 Task: Look for space in Edmond, United States from 10th July, 2023 to 25th July, 2023 for 3 adults, 1 child in price range Rs.15000 to Rs.25000. Place can be shared room with 2 bedrooms having 3 beds and 2 bathrooms. Property type can be house, flat, guest house. Amenities needed are: wifi, TV, free parkinig on premises, gym, breakfast. Booking option can be shelf check-in. Required host language is English.
Action: Mouse moved to (482, 115)
Screenshot: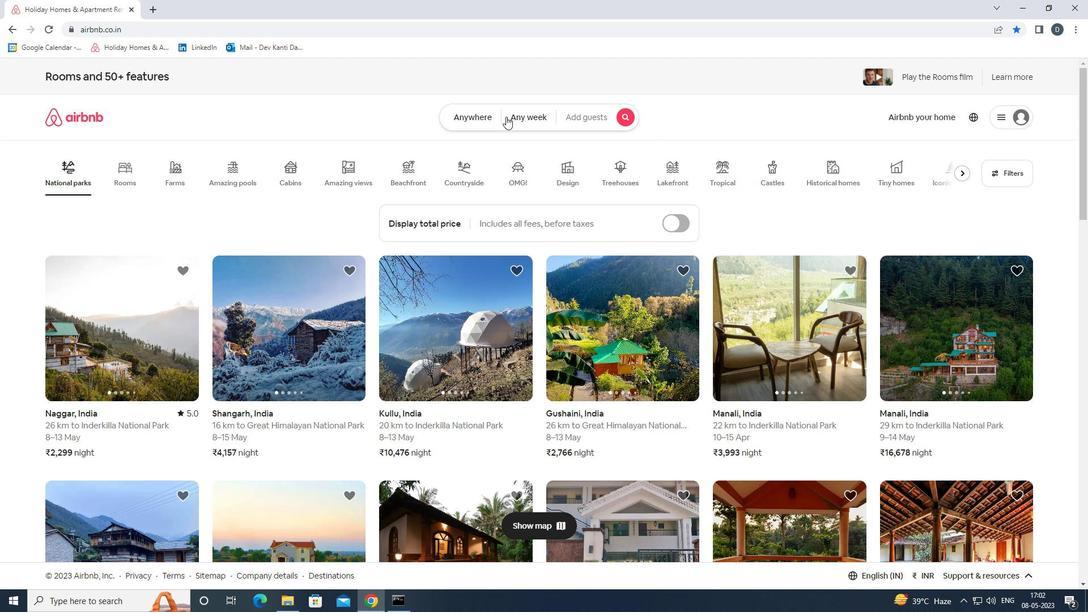 
Action: Mouse pressed left at (482, 115)
Screenshot: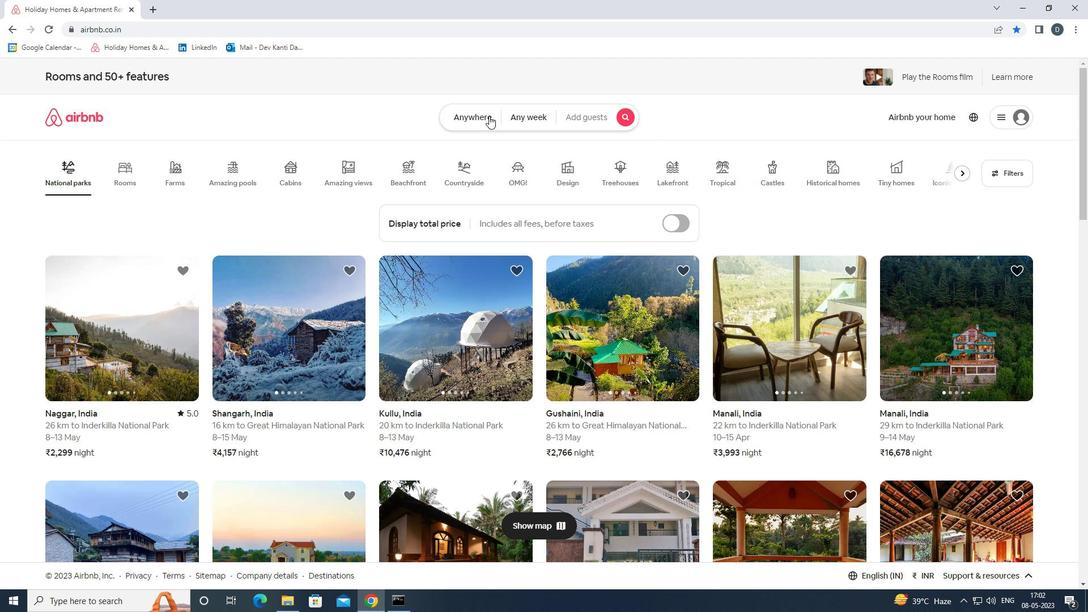 
Action: Mouse moved to (350, 167)
Screenshot: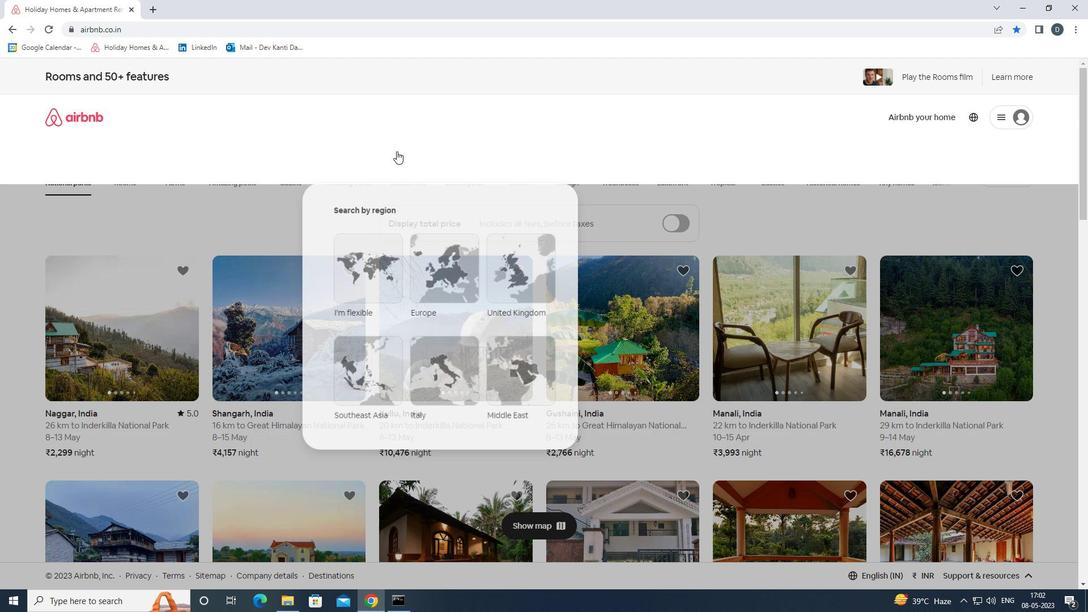 
Action: Mouse pressed left at (350, 167)
Screenshot: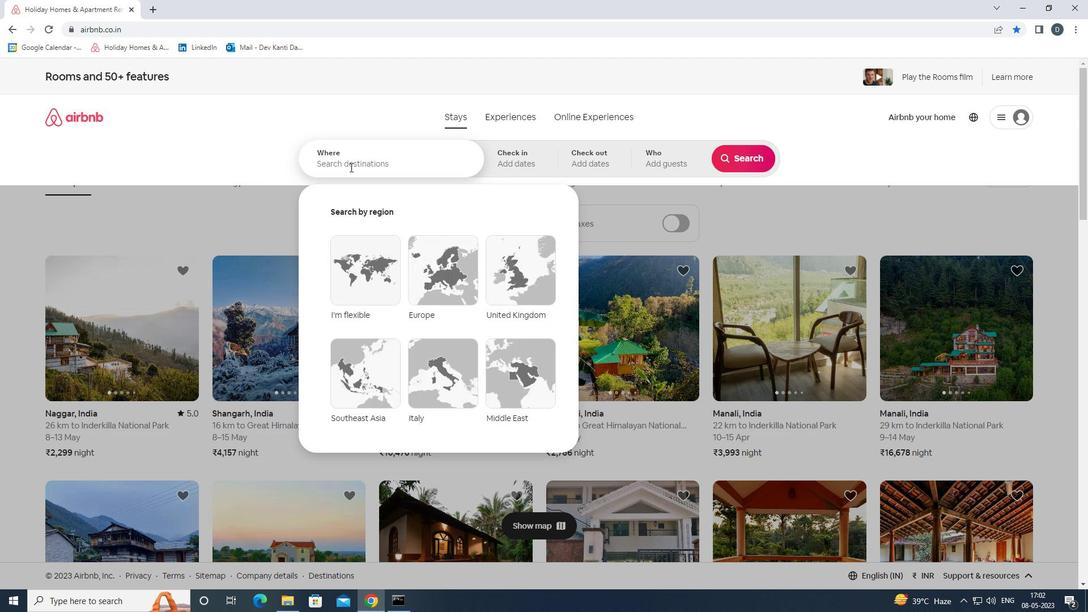 
Action: Key pressed <Key.shift>EDMOND,<Key.shift>UNITED<Key.space><Key.shift>STATES<Key.enter>
Screenshot: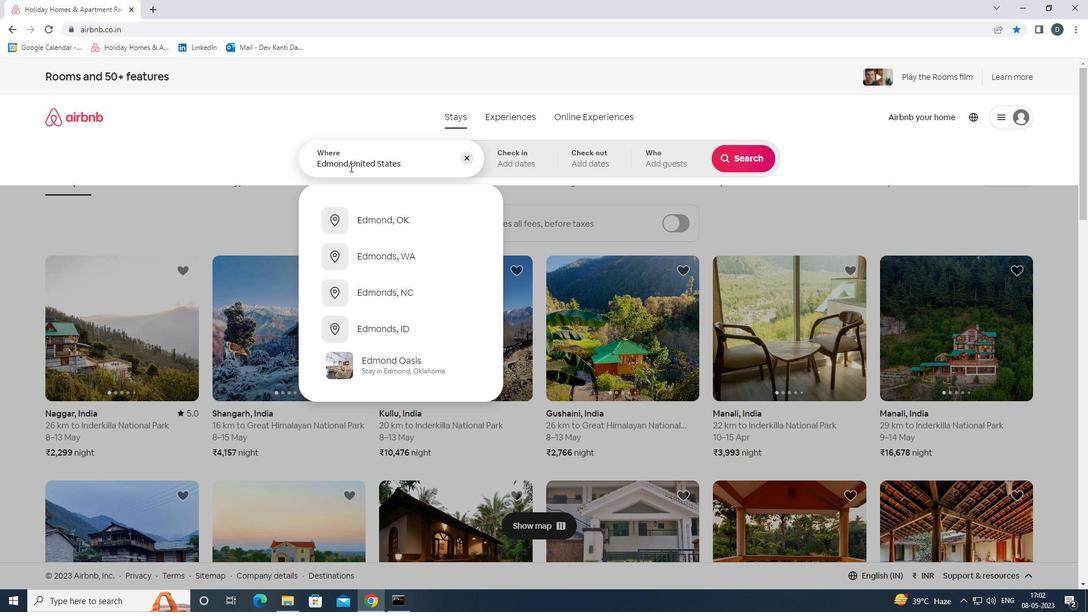 
Action: Mouse moved to (739, 251)
Screenshot: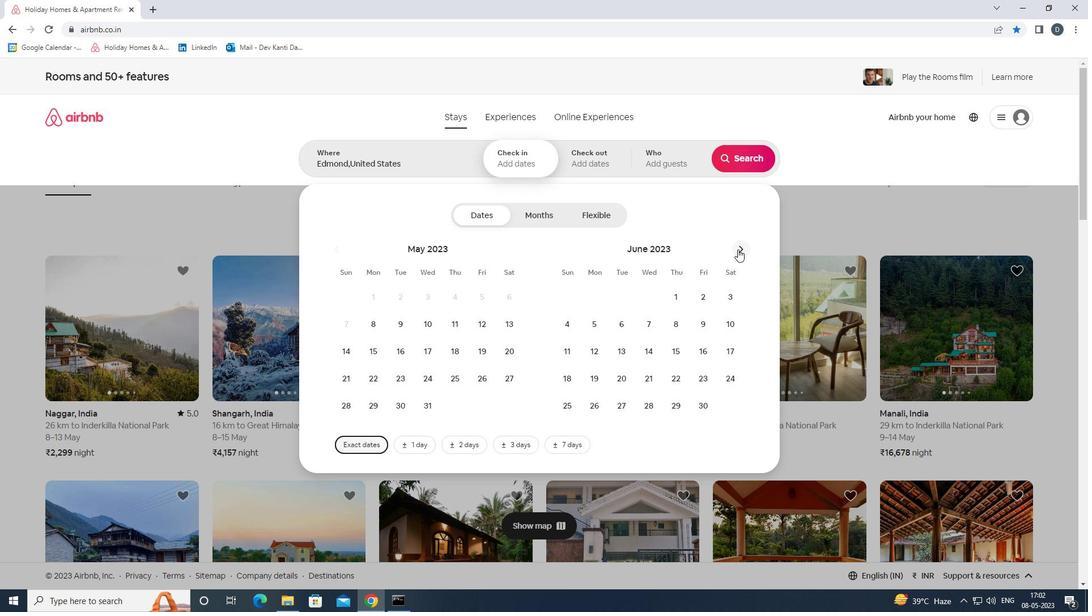 
Action: Mouse pressed left at (739, 251)
Screenshot: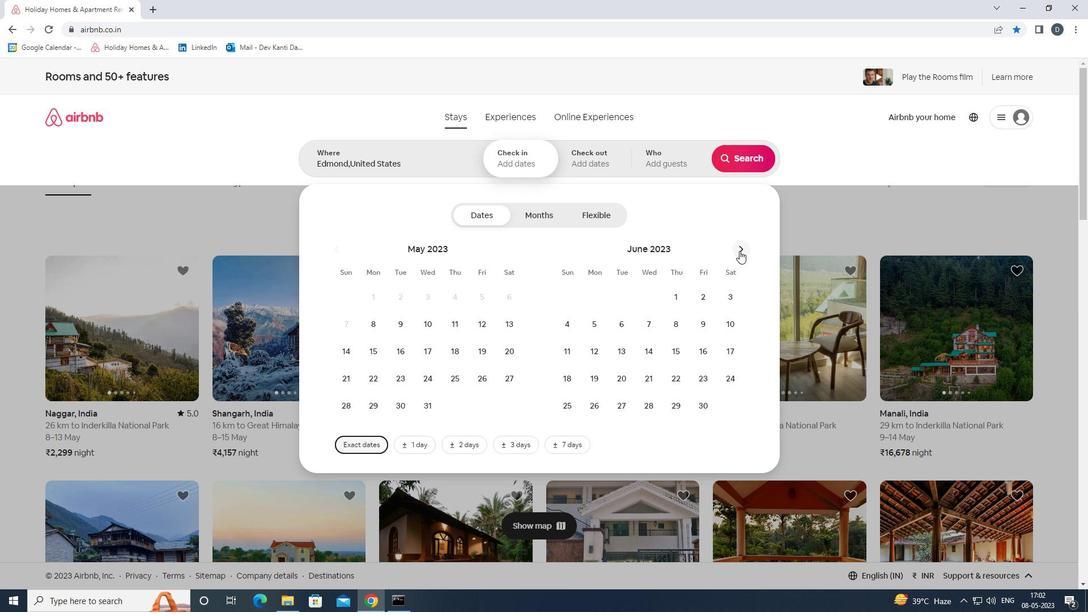 
Action: Mouse moved to (600, 357)
Screenshot: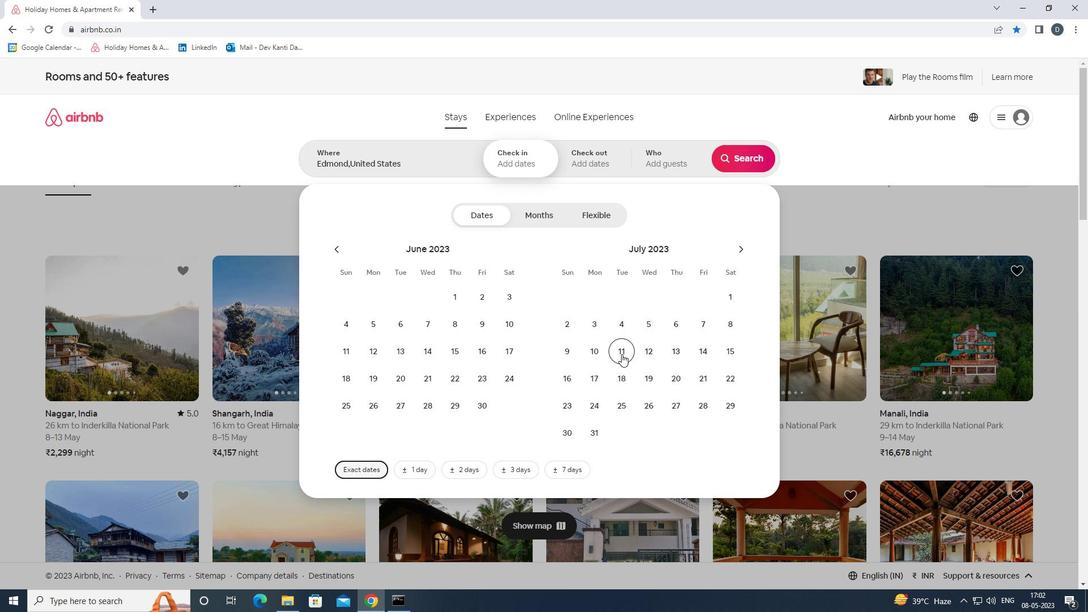
Action: Mouse pressed left at (600, 357)
Screenshot: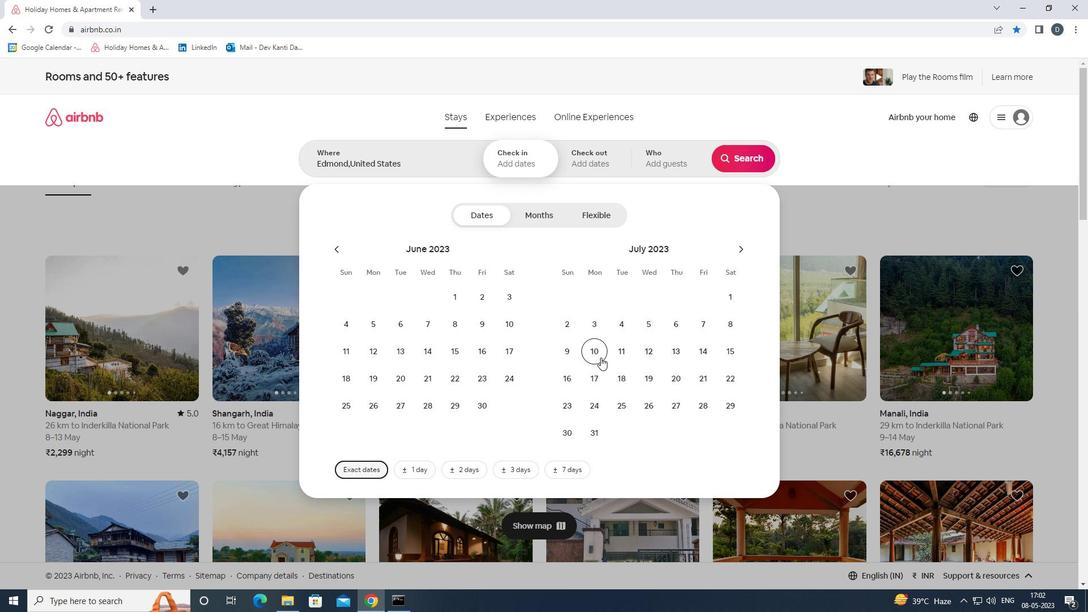 
Action: Mouse moved to (616, 407)
Screenshot: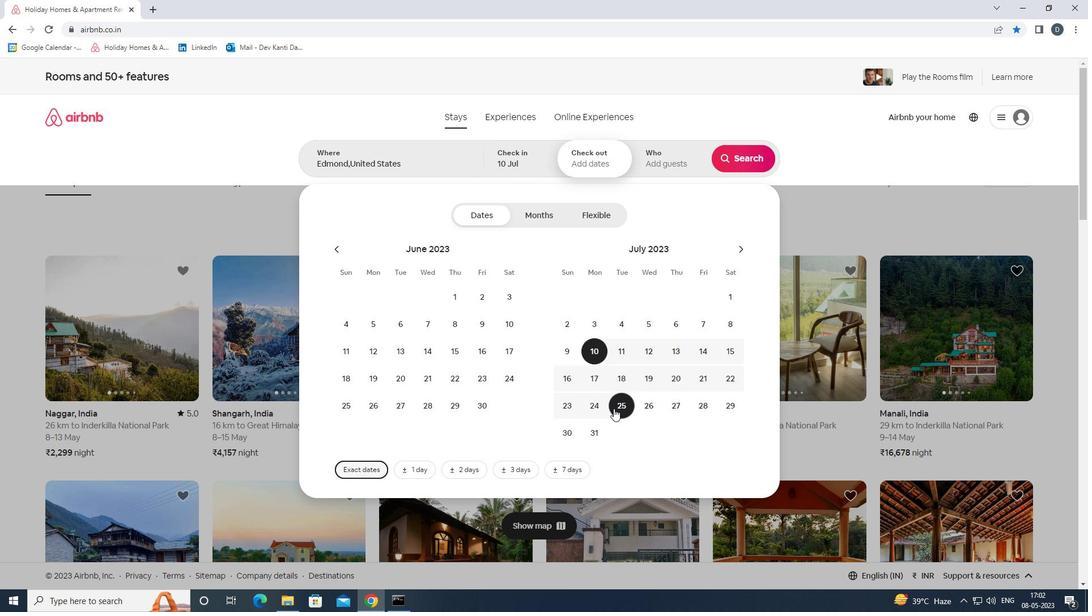 
Action: Mouse pressed left at (616, 407)
Screenshot: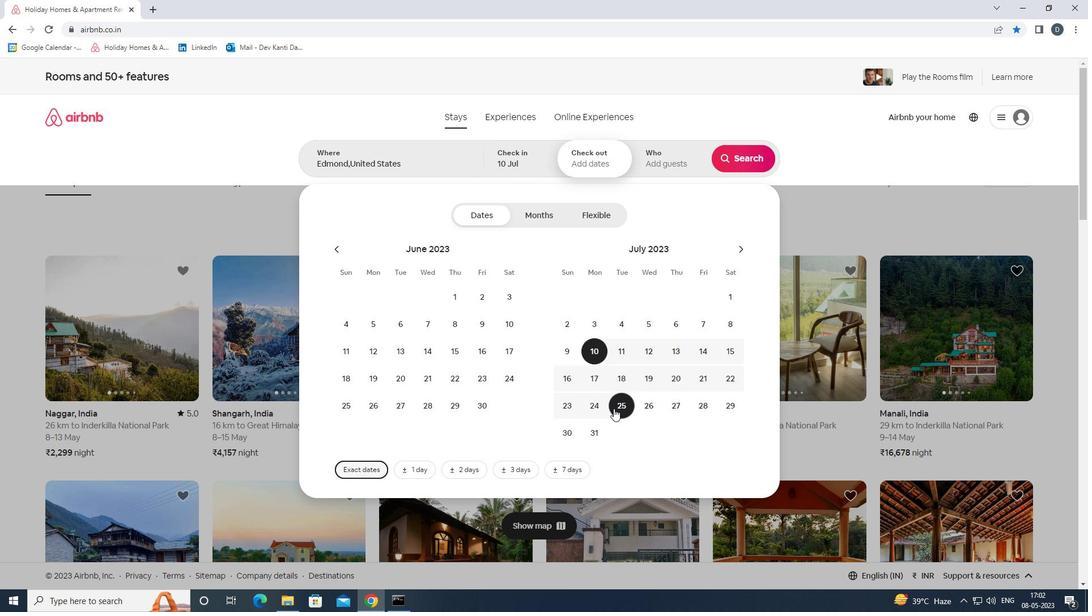 
Action: Mouse moved to (662, 170)
Screenshot: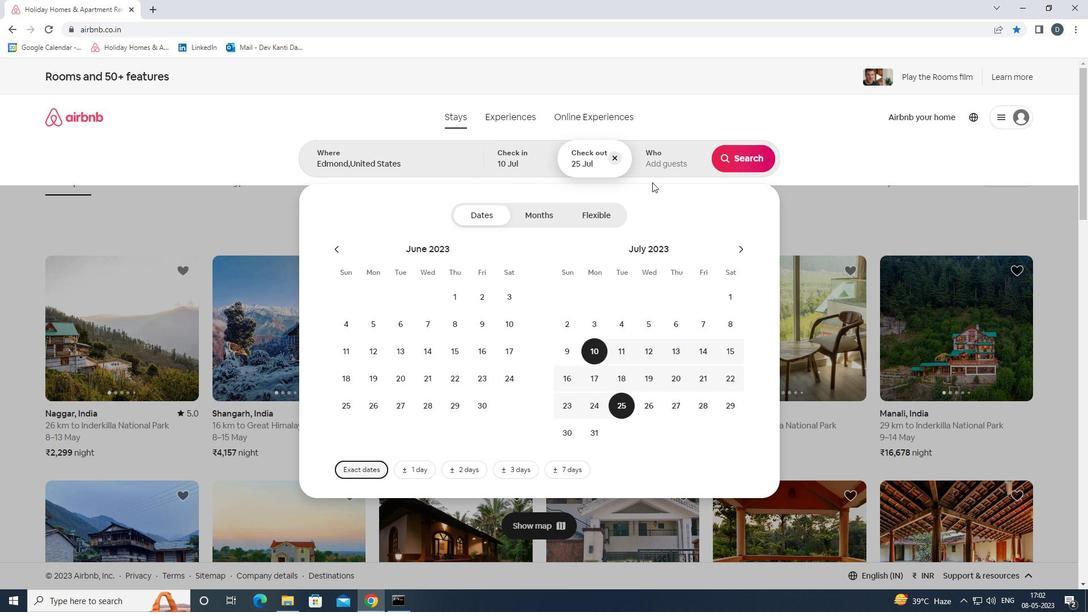 
Action: Mouse pressed left at (662, 170)
Screenshot: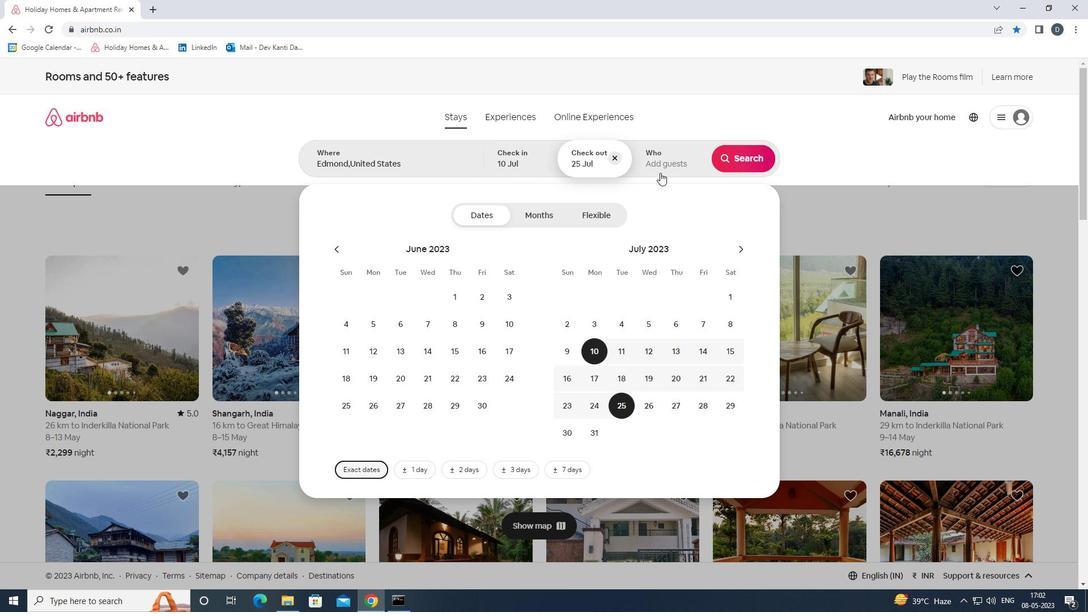 
Action: Mouse moved to (748, 217)
Screenshot: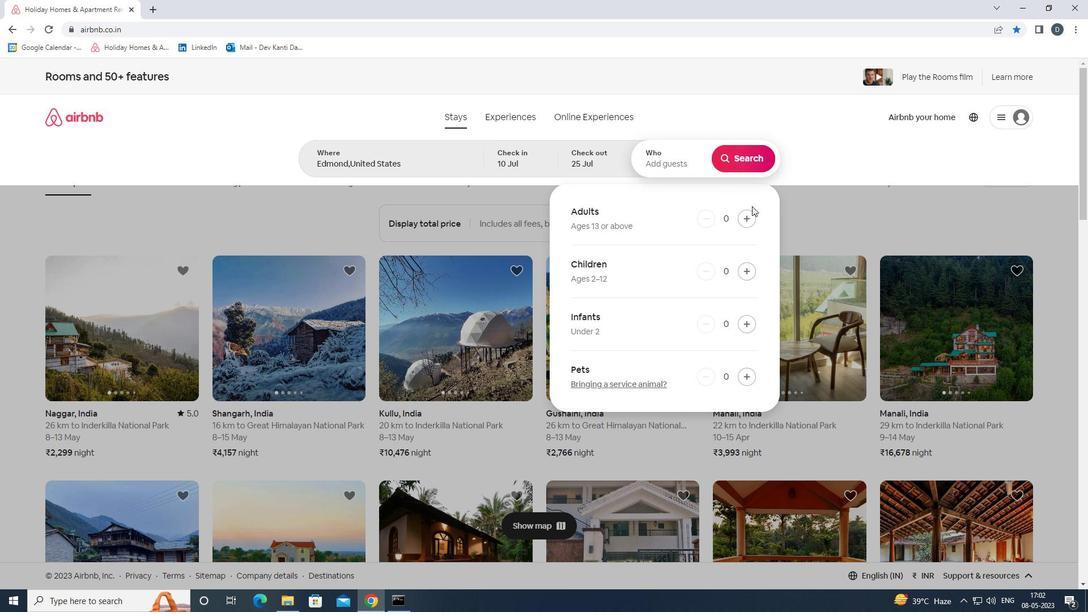 
Action: Mouse pressed left at (748, 217)
Screenshot: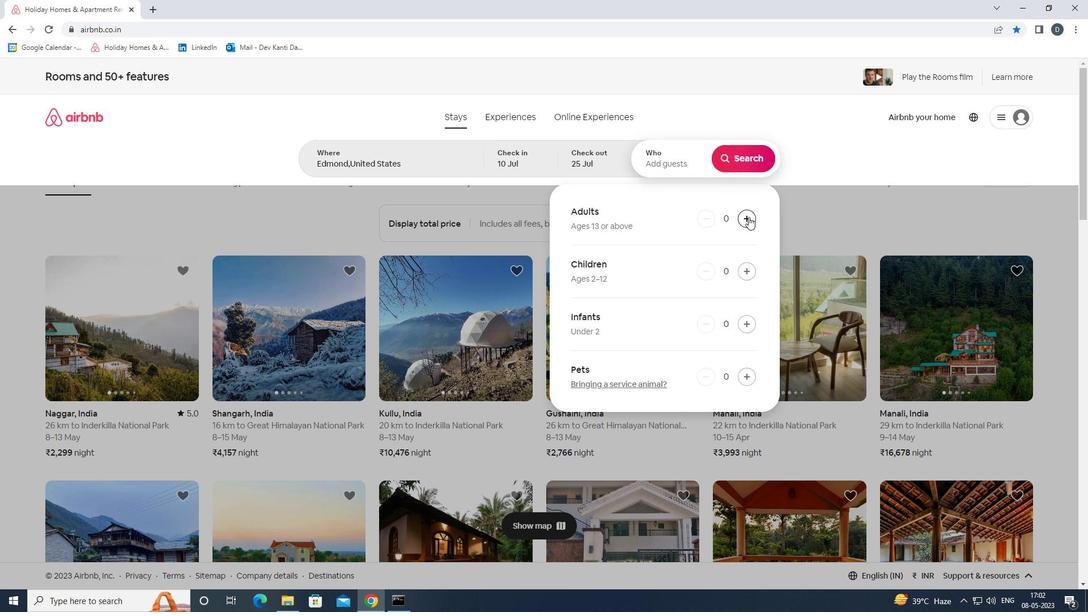 
Action: Mouse pressed left at (748, 217)
Screenshot: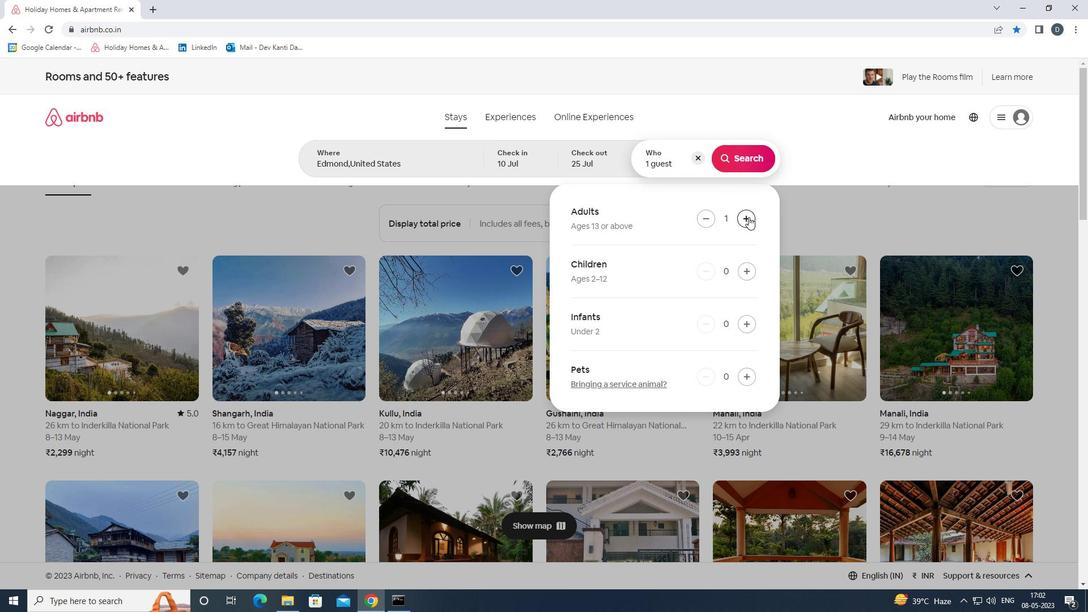 
Action: Mouse pressed left at (748, 217)
Screenshot: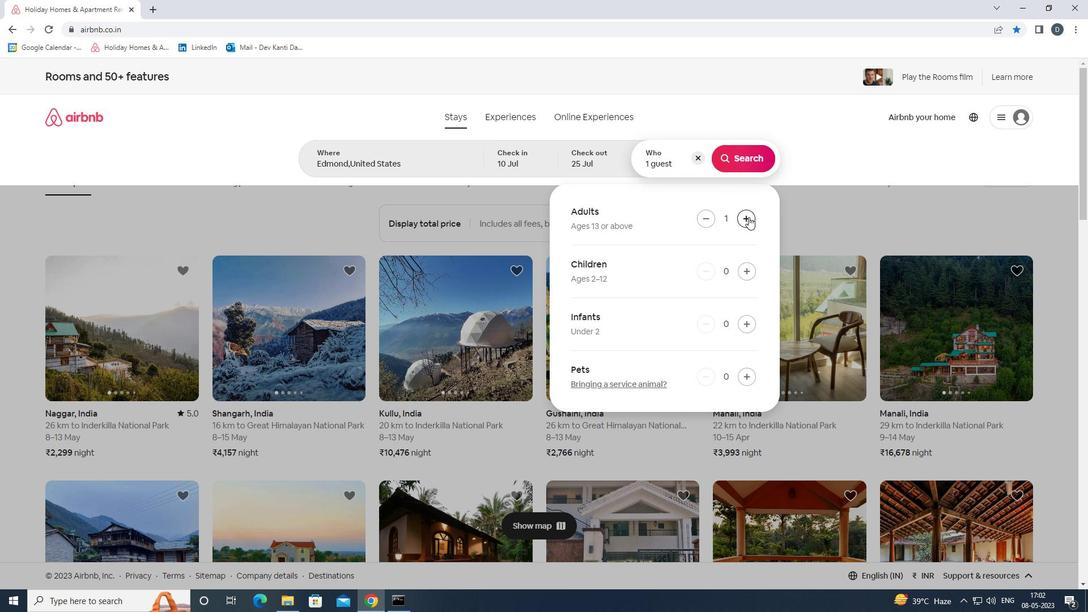 
Action: Mouse moved to (748, 255)
Screenshot: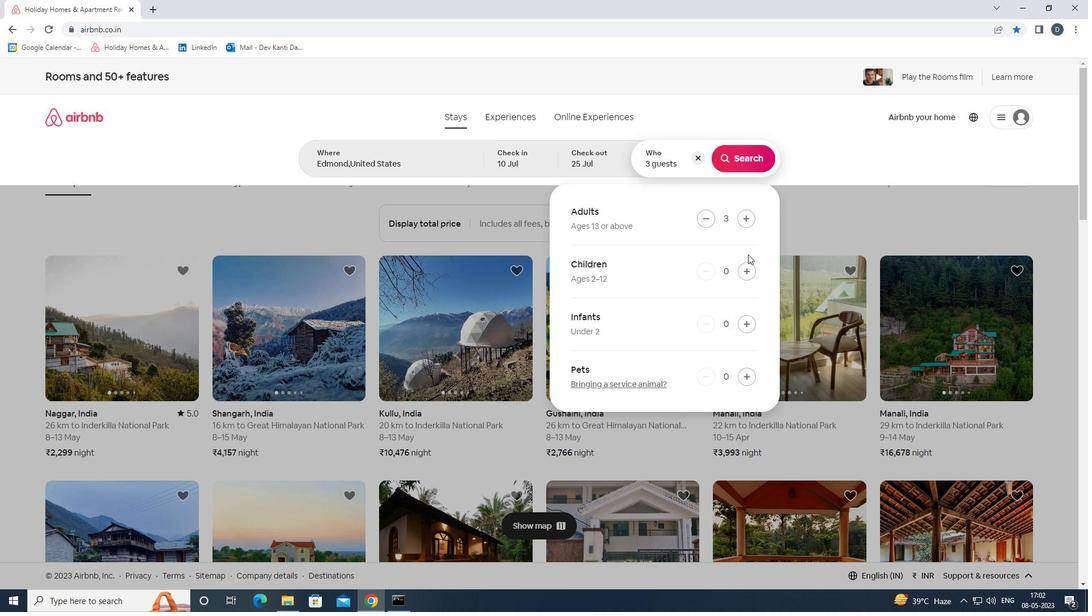 
Action: Mouse pressed left at (748, 255)
Screenshot: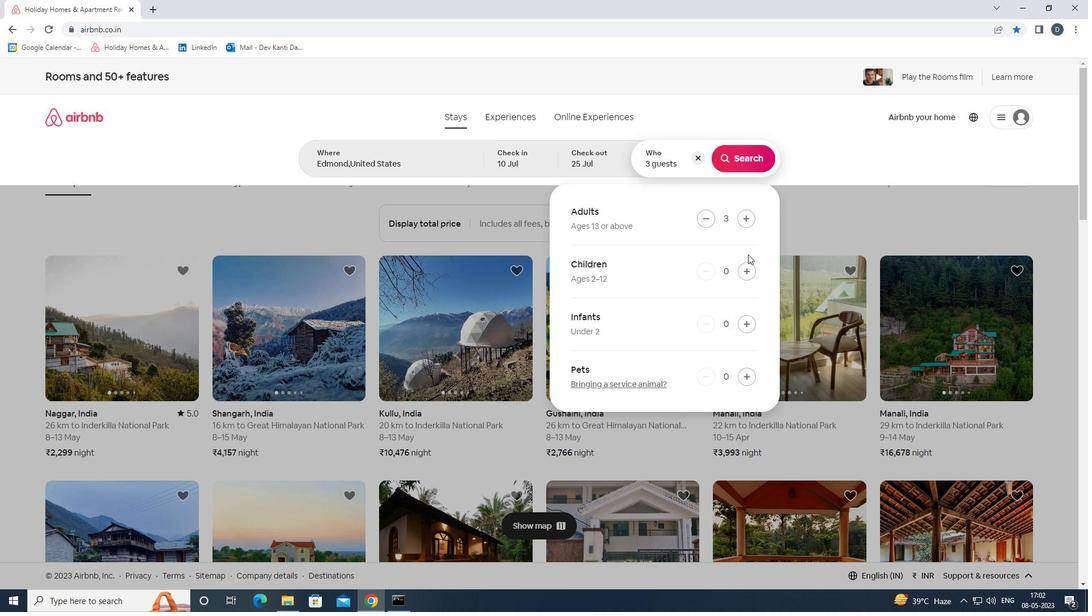 
Action: Mouse moved to (750, 273)
Screenshot: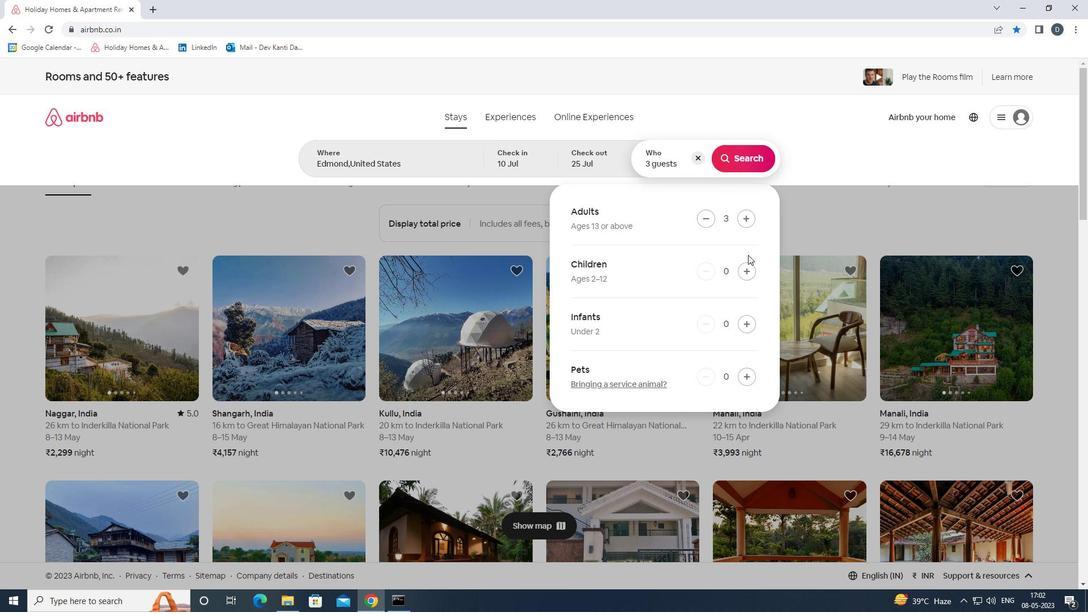 
Action: Mouse pressed left at (750, 273)
Screenshot: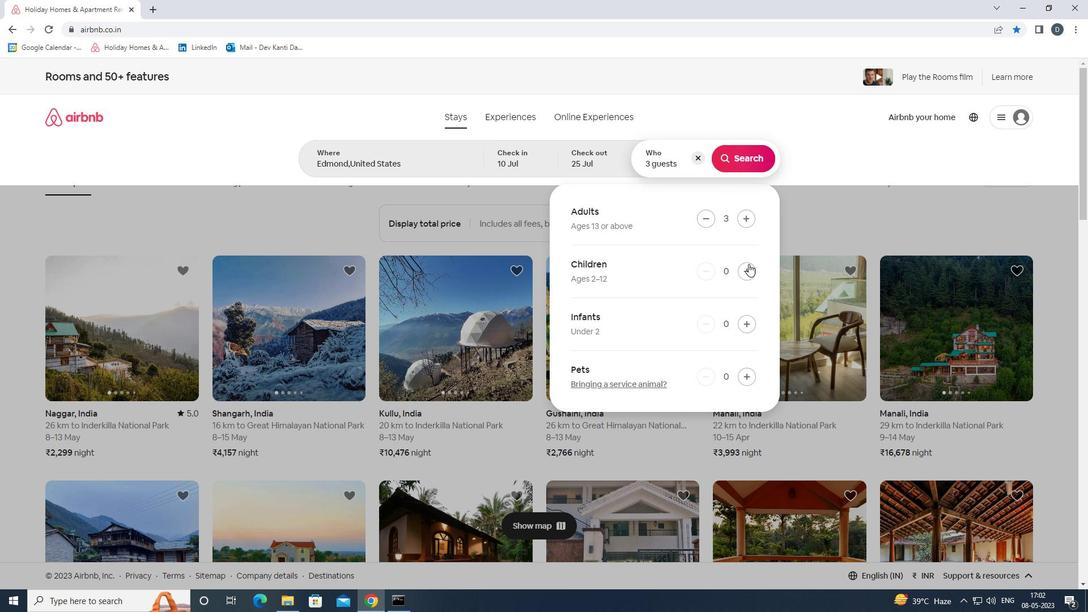
Action: Mouse moved to (752, 156)
Screenshot: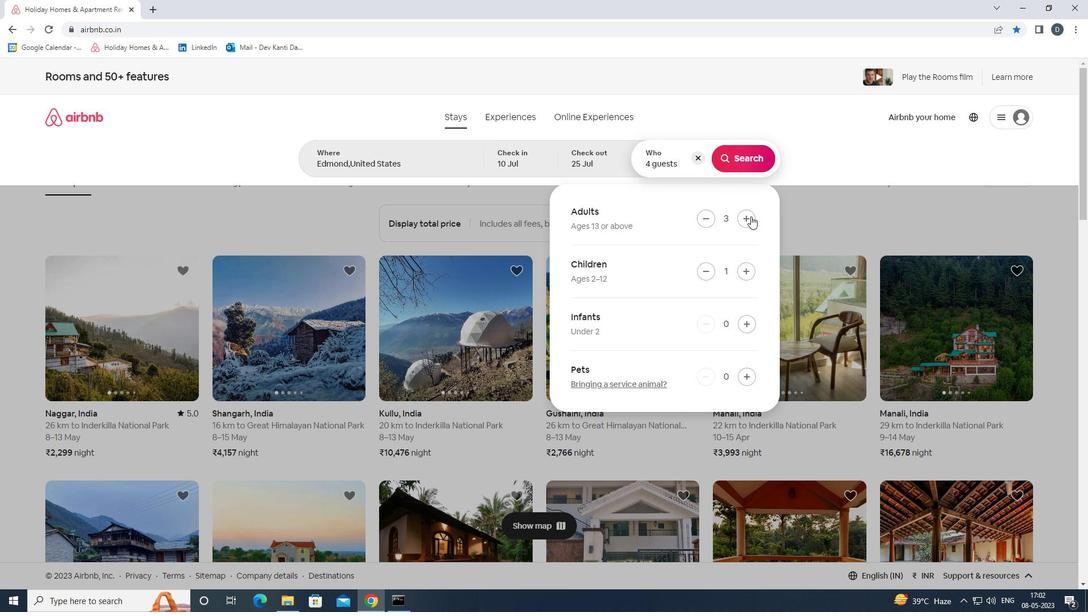 
Action: Mouse pressed left at (752, 156)
Screenshot: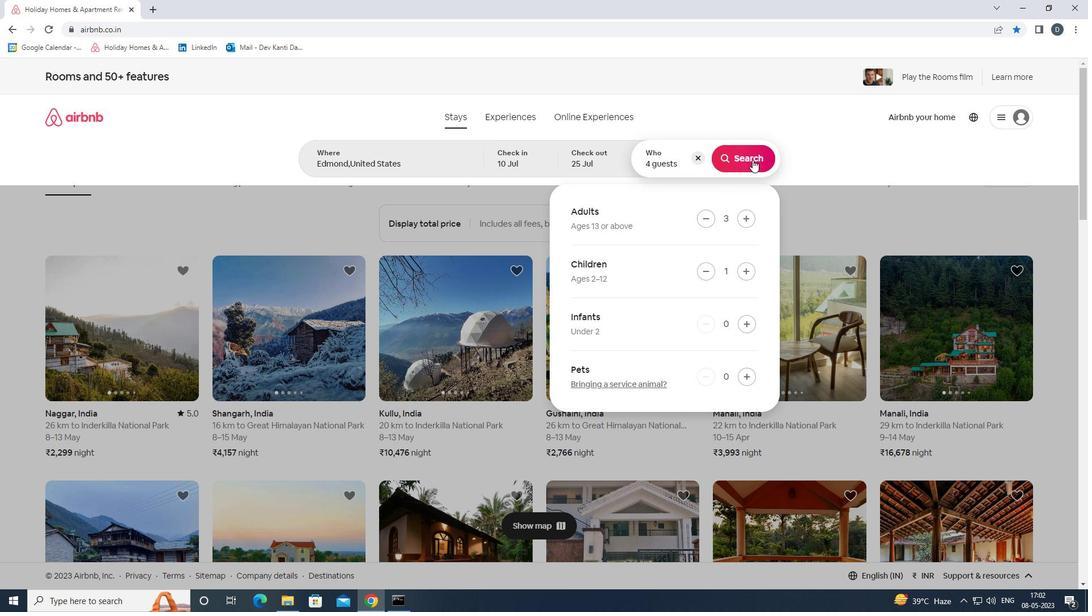 
Action: Mouse moved to (1044, 131)
Screenshot: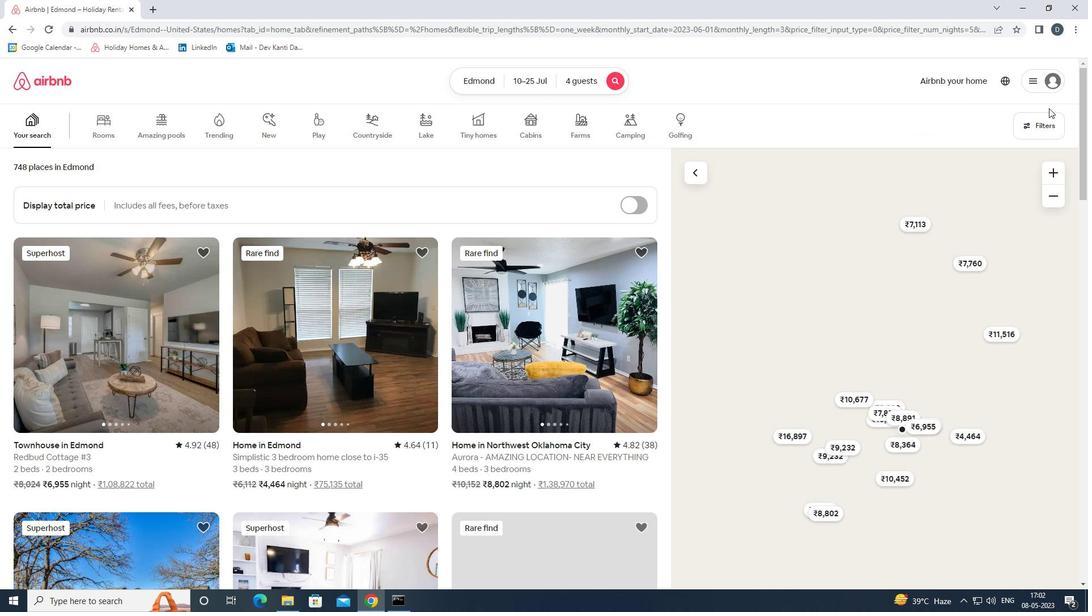 
Action: Mouse pressed left at (1044, 131)
Screenshot: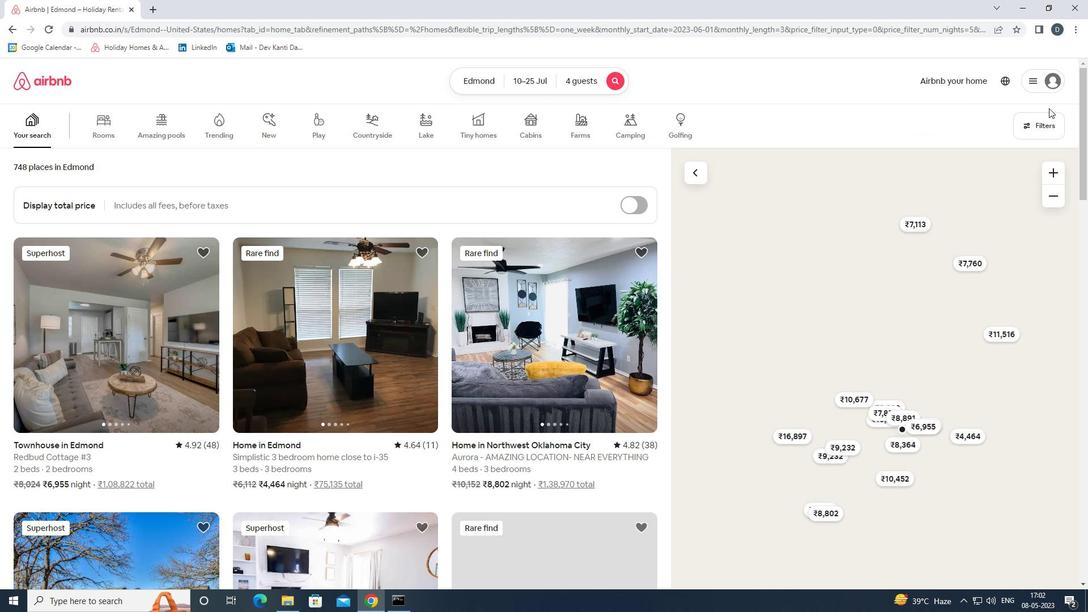 
Action: Mouse moved to (433, 400)
Screenshot: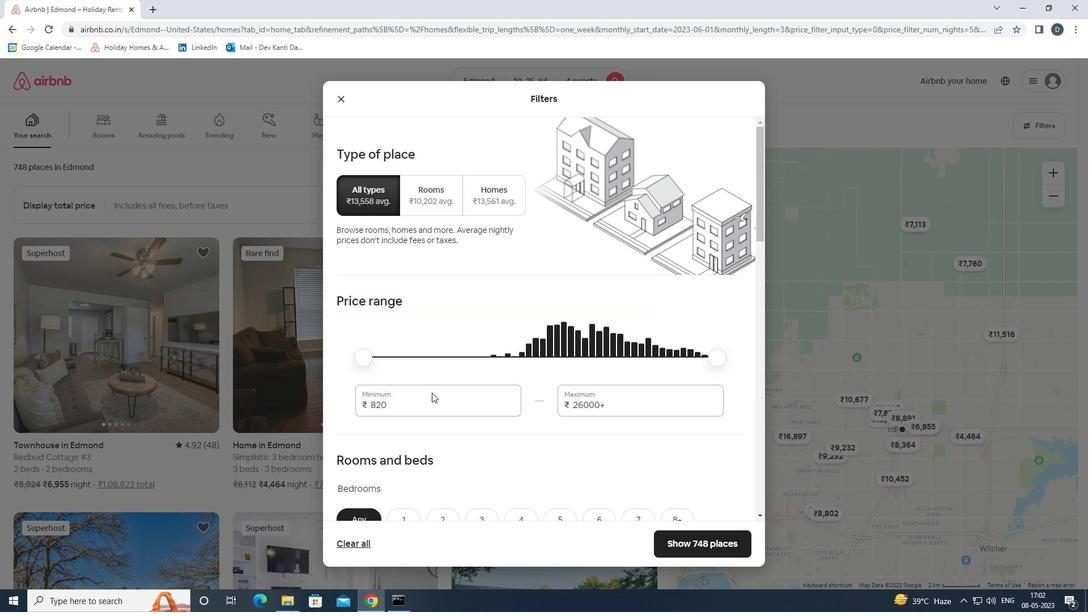 
Action: Mouse pressed left at (433, 400)
Screenshot: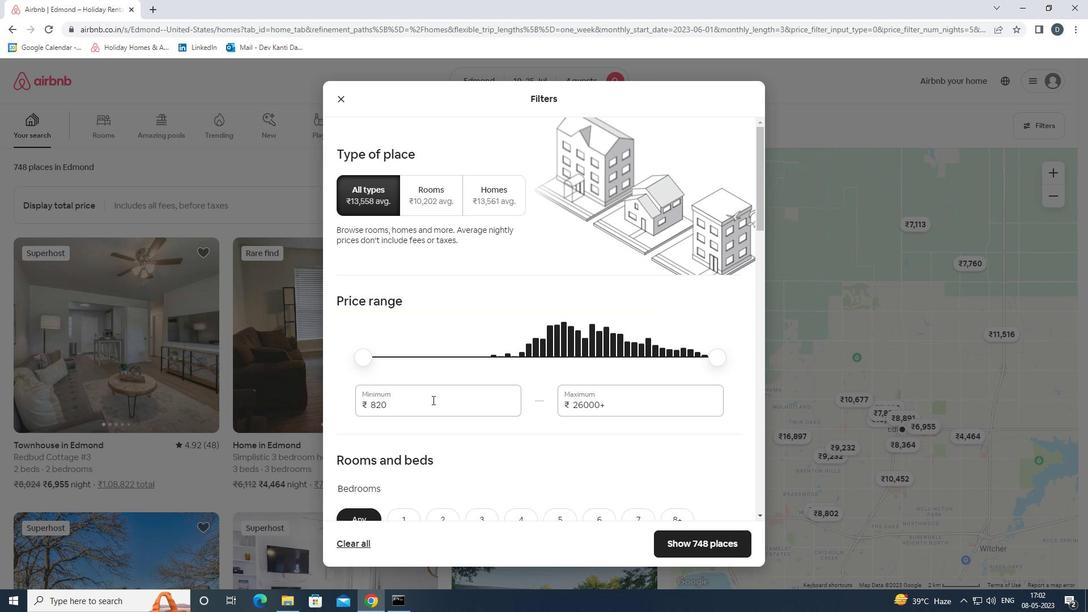 
Action: Mouse moved to (433, 400)
Screenshot: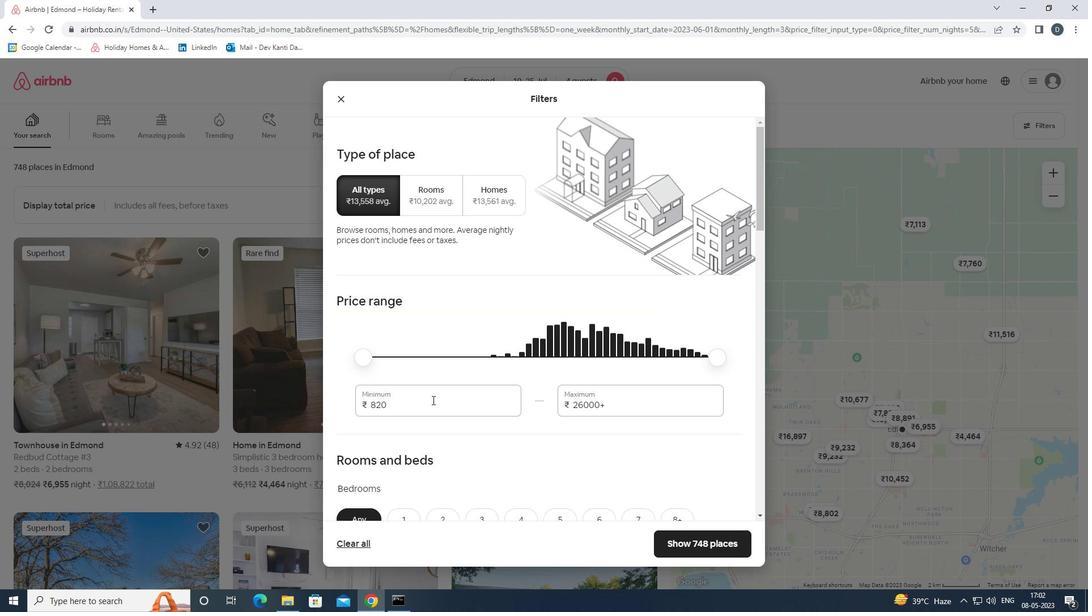 
Action: Mouse pressed left at (433, 400)
Screenshot: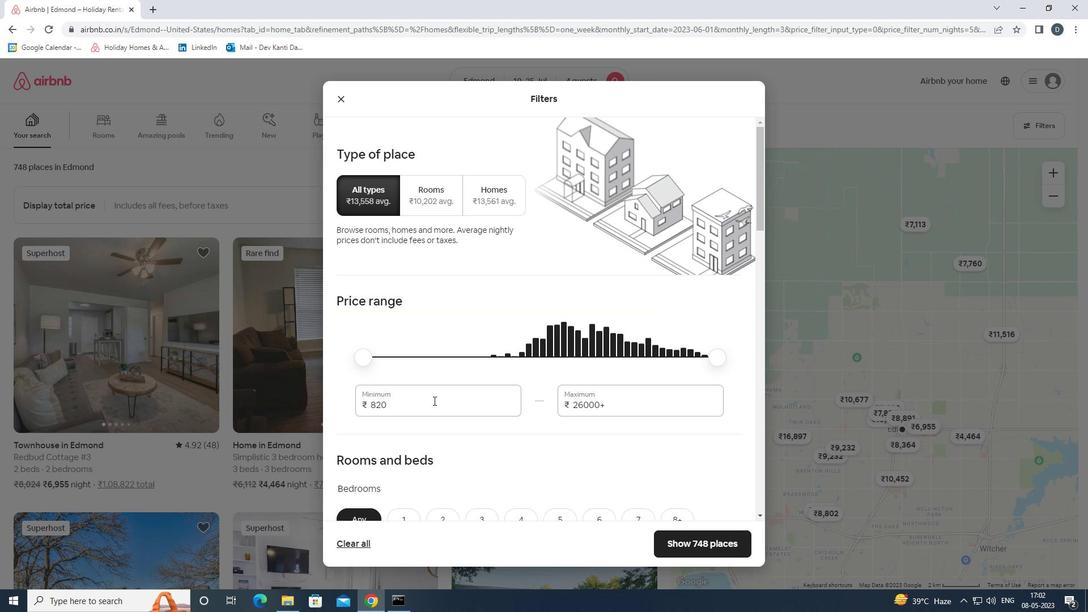 
Action: Mouse moved to (438, 405)
Screenshot: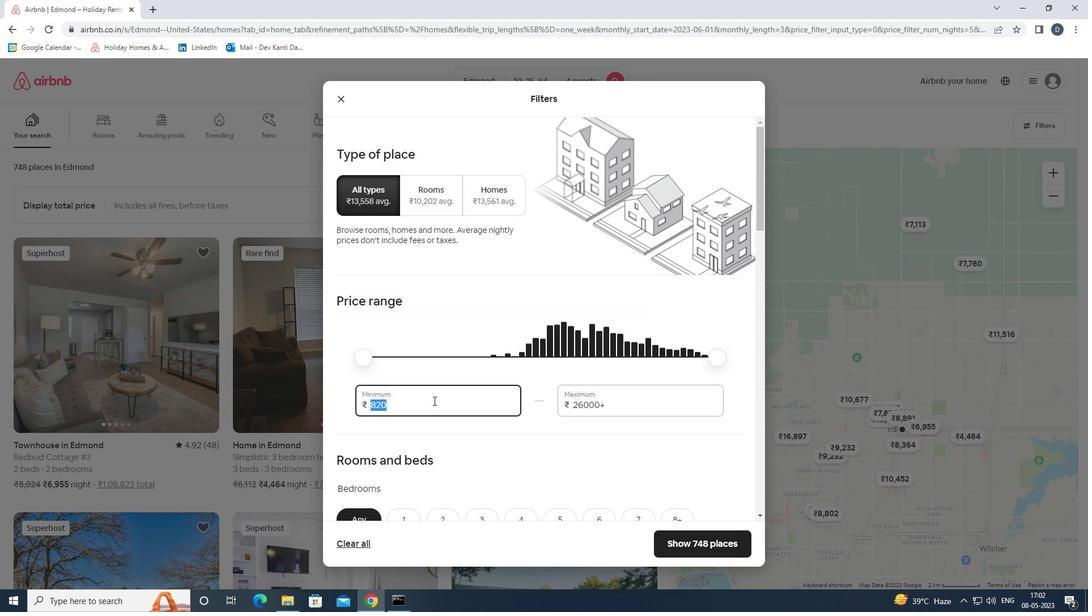 
Action: Key pressed 15000<Key.tab>25000
Screenshot: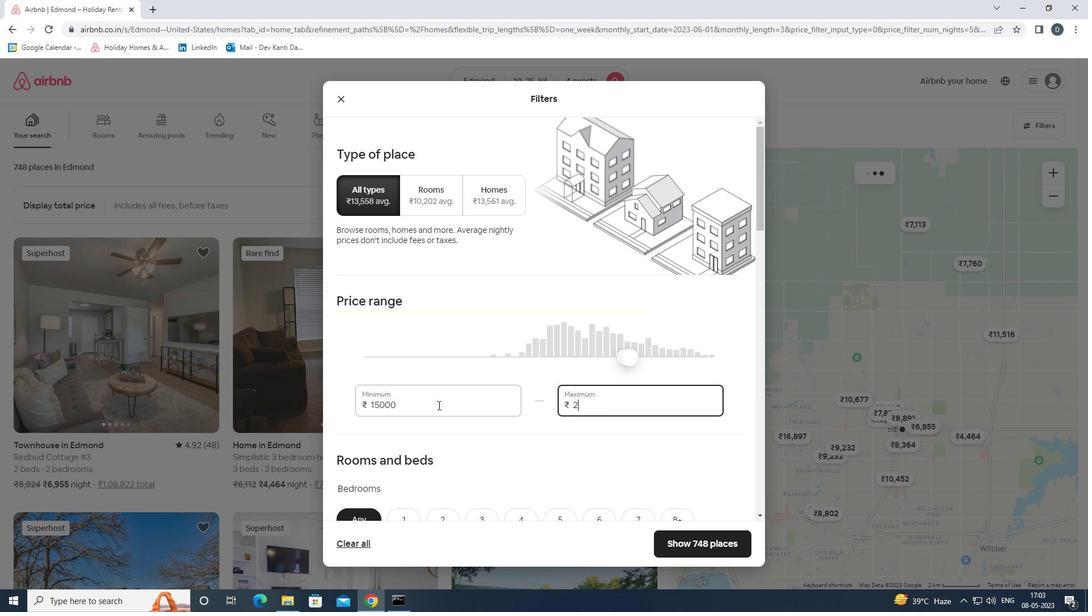 
Action: Mouse scrolled (438, 404) with delta (0, 0)
Screenshot: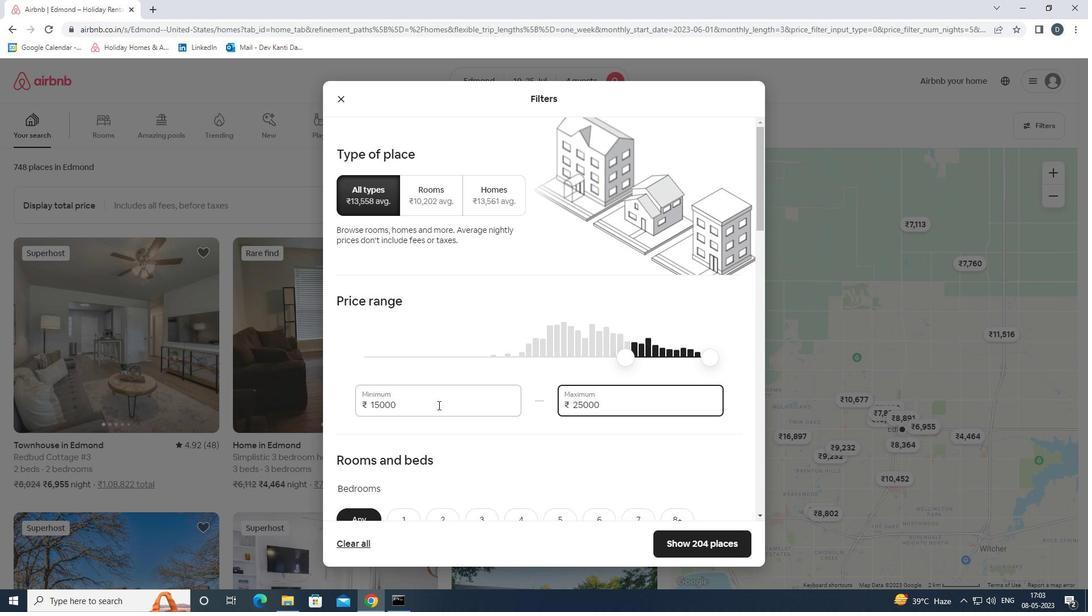 
Action: Mouse scrolled (438, 404) with delta (0, 0)
Screenshot: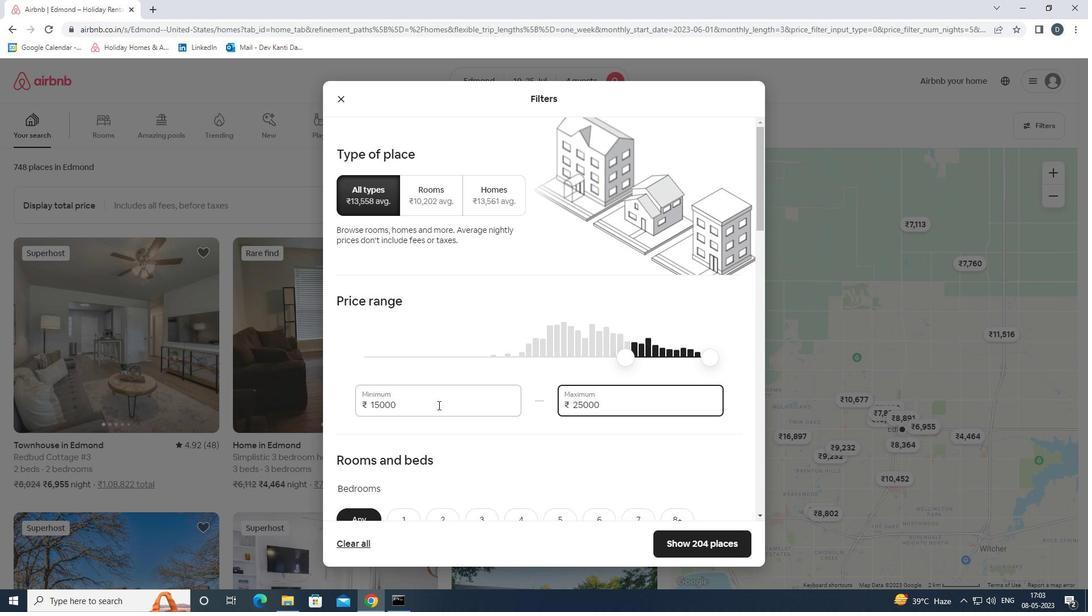 
Action: Mouse moved to (454, 399)
Screenshot: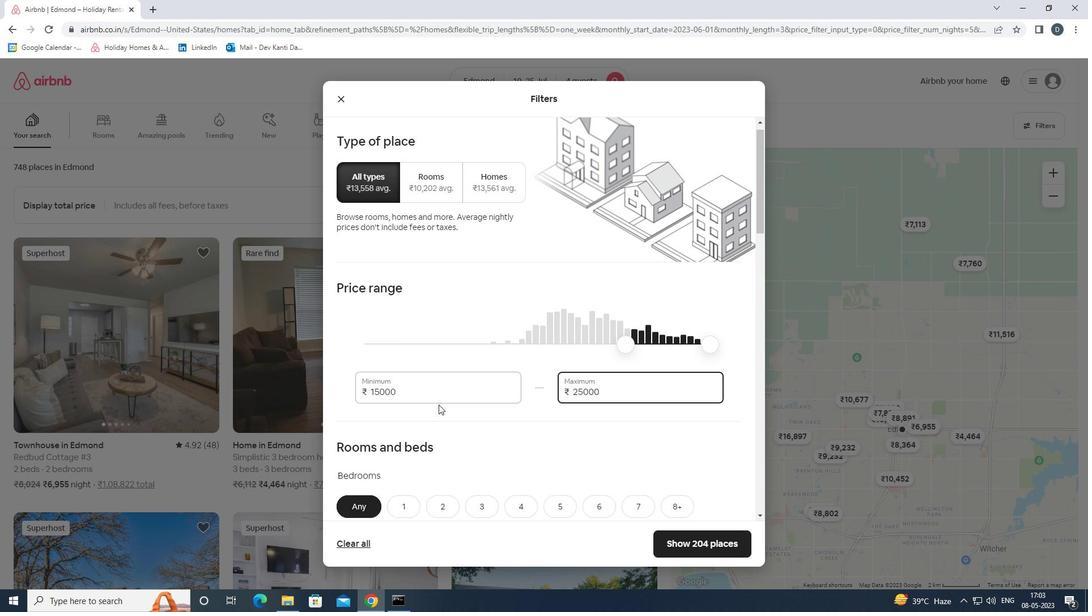 
Action: Mouse scrolled (454, 398) with delta (0, 0)
Screenshot: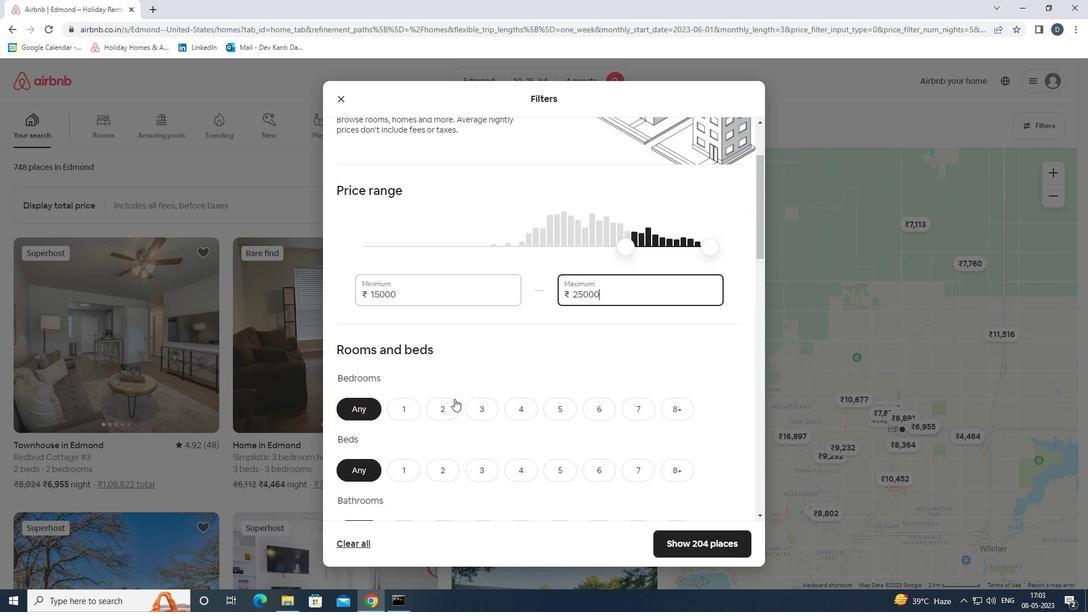 
Action: Mouse moved to (445, 350)
Screenshot: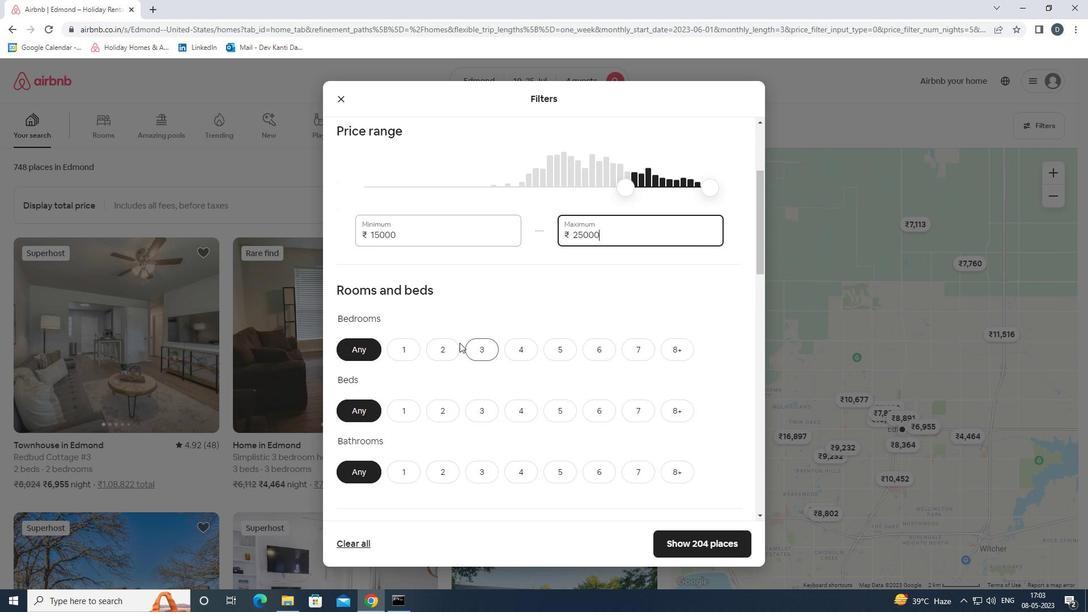 
Action: Mouse pressed left at (445, 350)
Screenshot: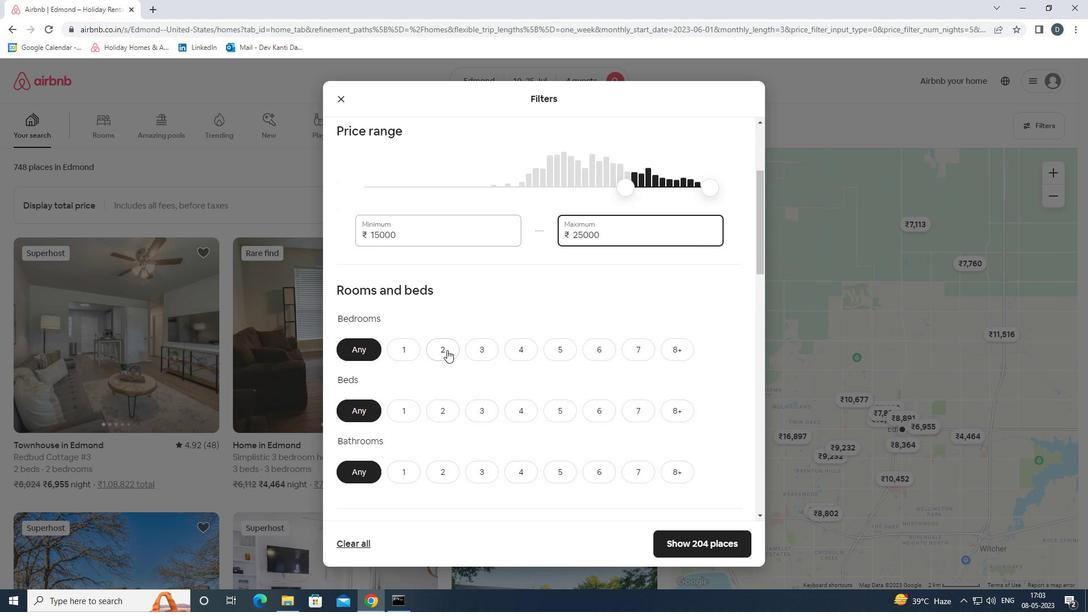 
Action: Mouse moved to (483, 402)
Screenshot: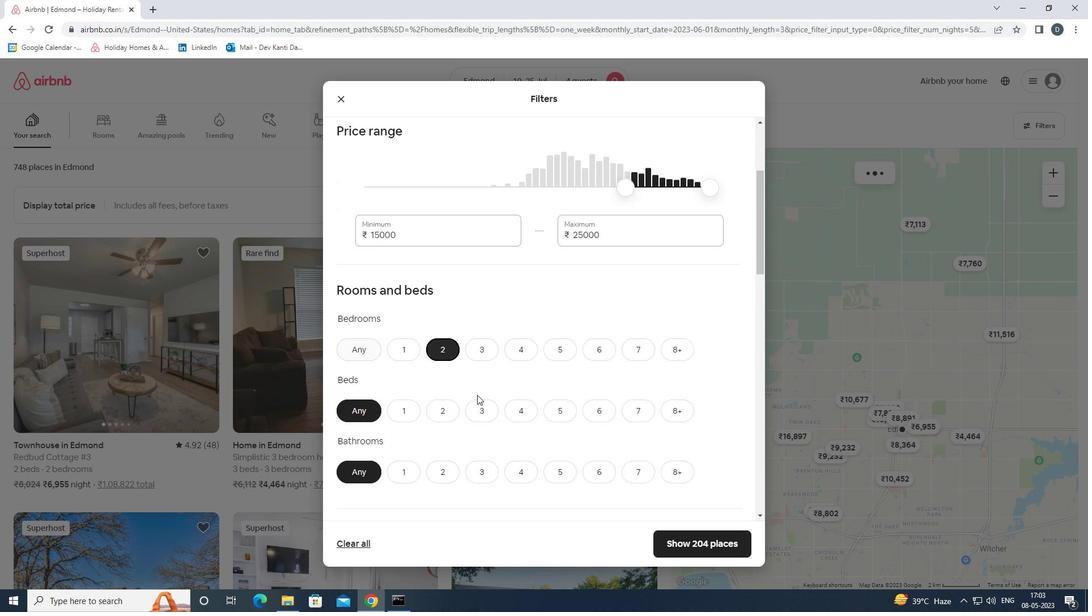 
Action: Mouse pressed left at (483, 402)
Screenshot: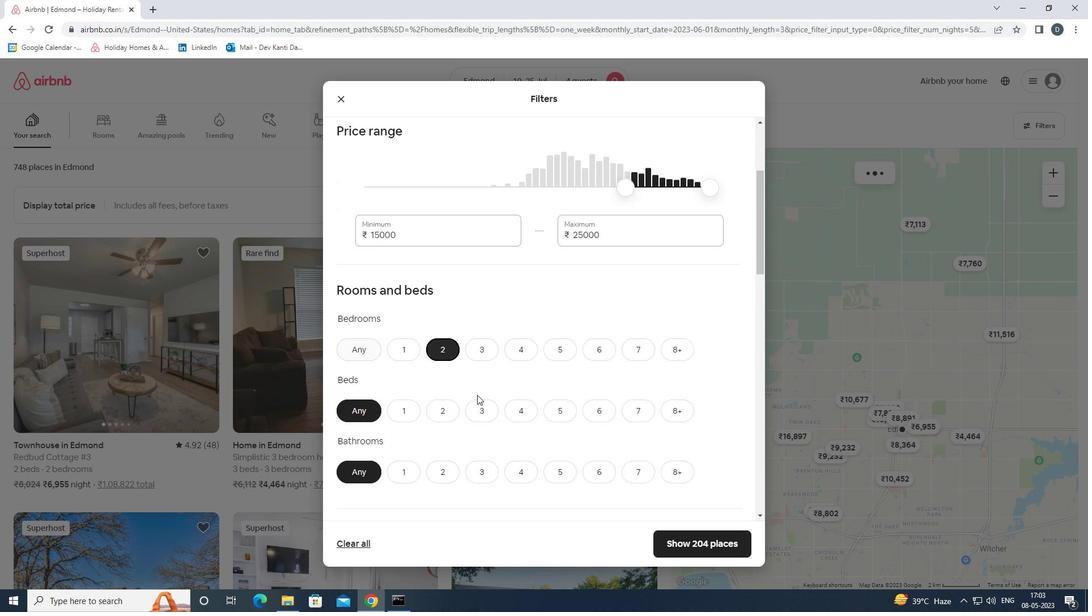 
Action: Mouse moved to (446, 466)
Screenshot: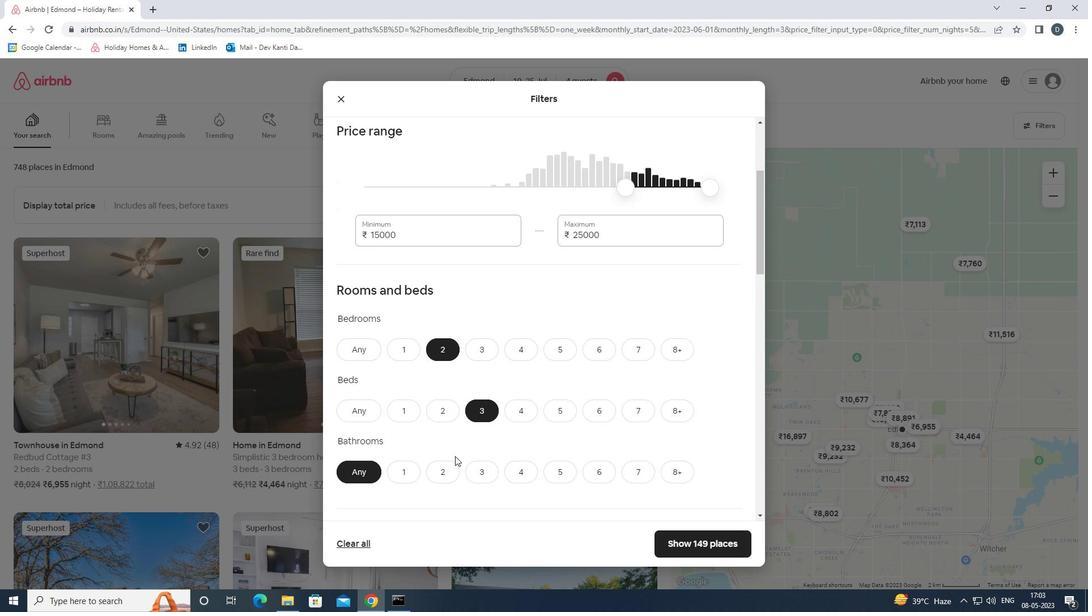 
Action: Mouse pressed left at (446, 466)
Screenshot: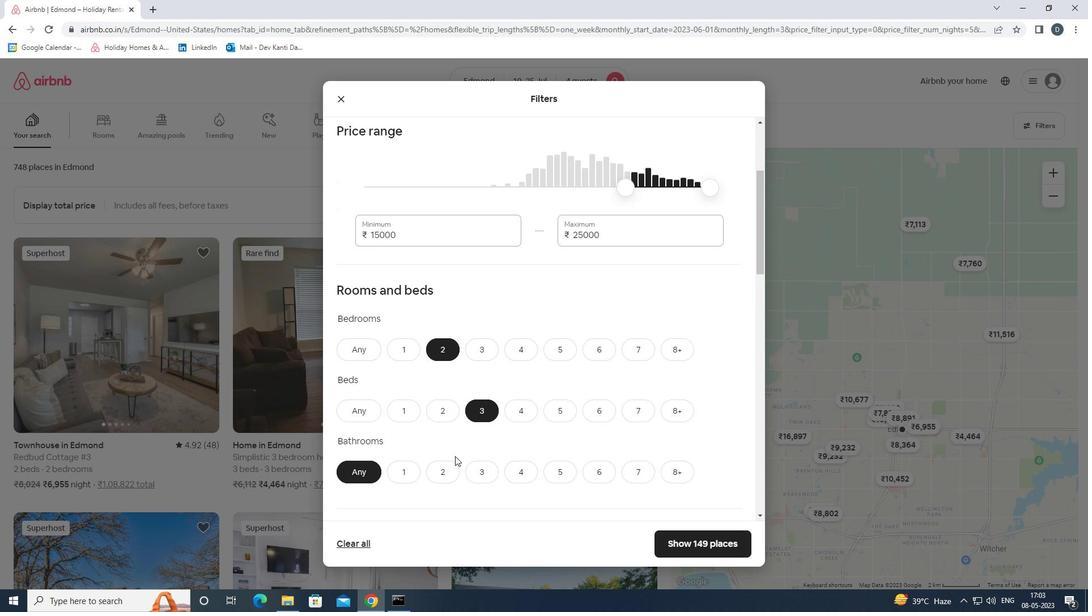 
Action: Mouse moved to (527, 418)
Screenshot: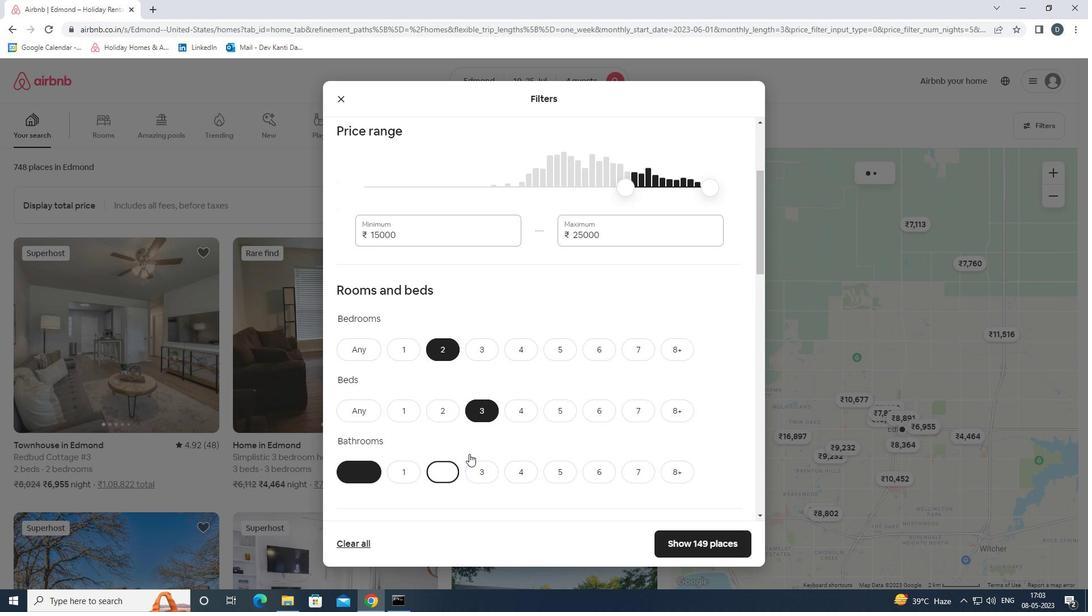
Action: Mouse scrolled (527, 417) with delta (0, 0)
Screenshot: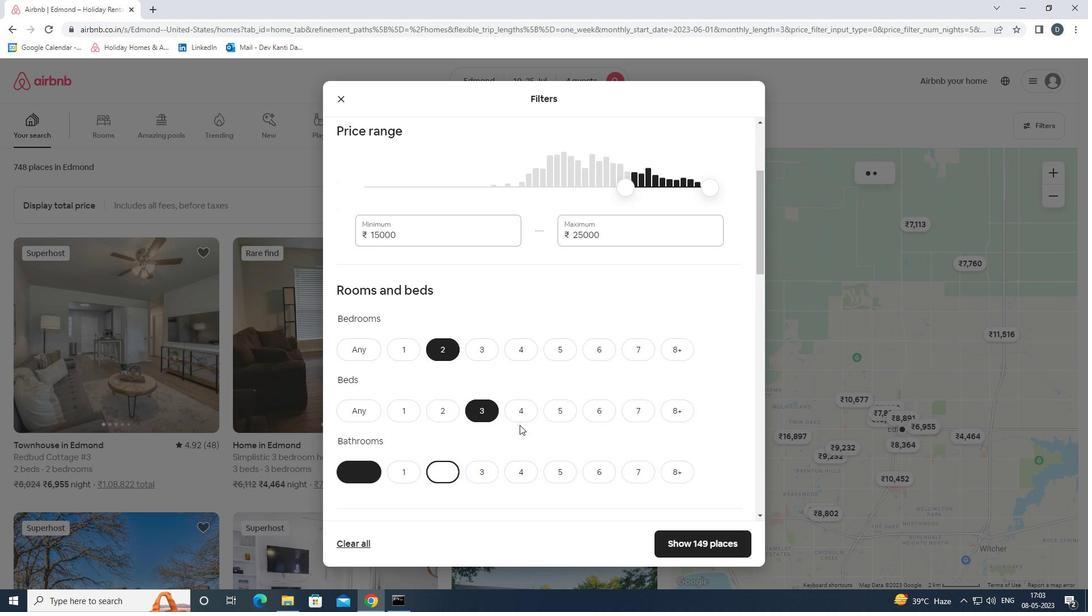 
Action: Mouse scrolled (527, 417) with delta (0, 0)
Screenshot: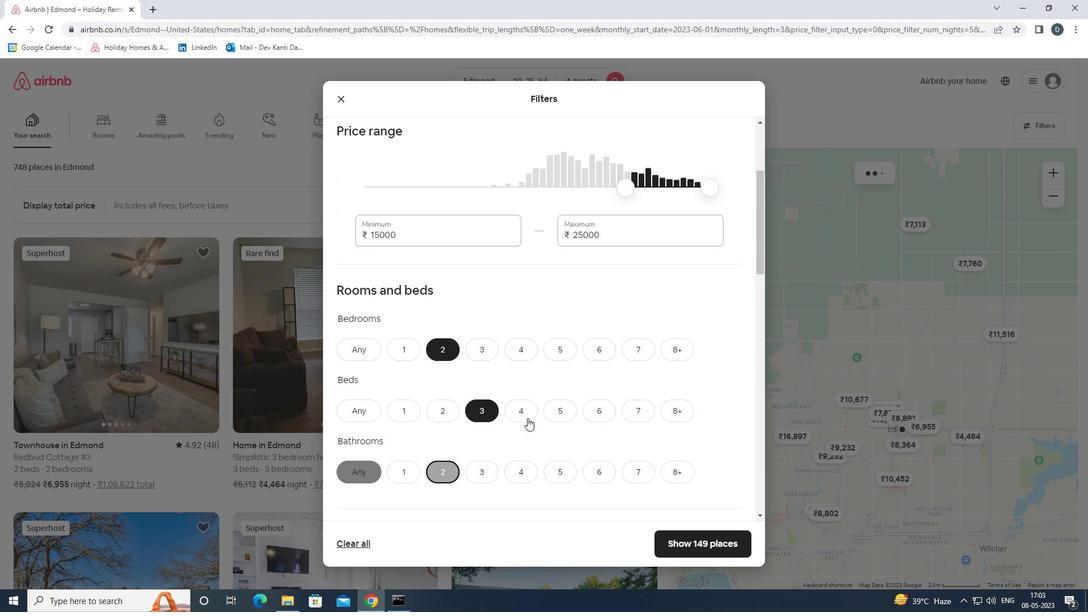 
Action: Mouse scrolled (527, 417) with delta (0, 0)
Screenshot: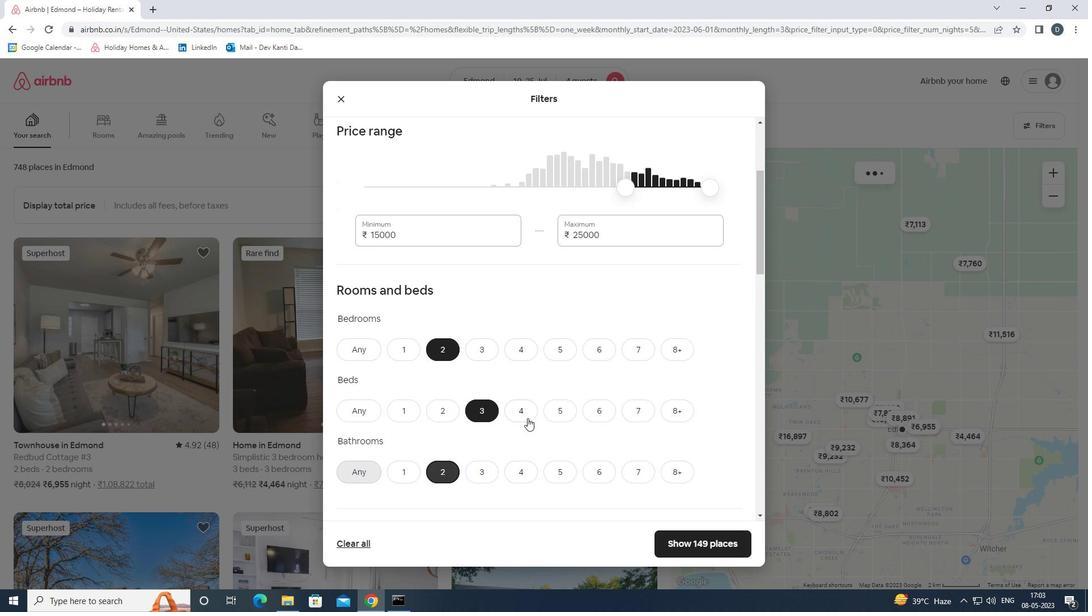 
Action: Mouse moved to (543, 397)
Screenshot: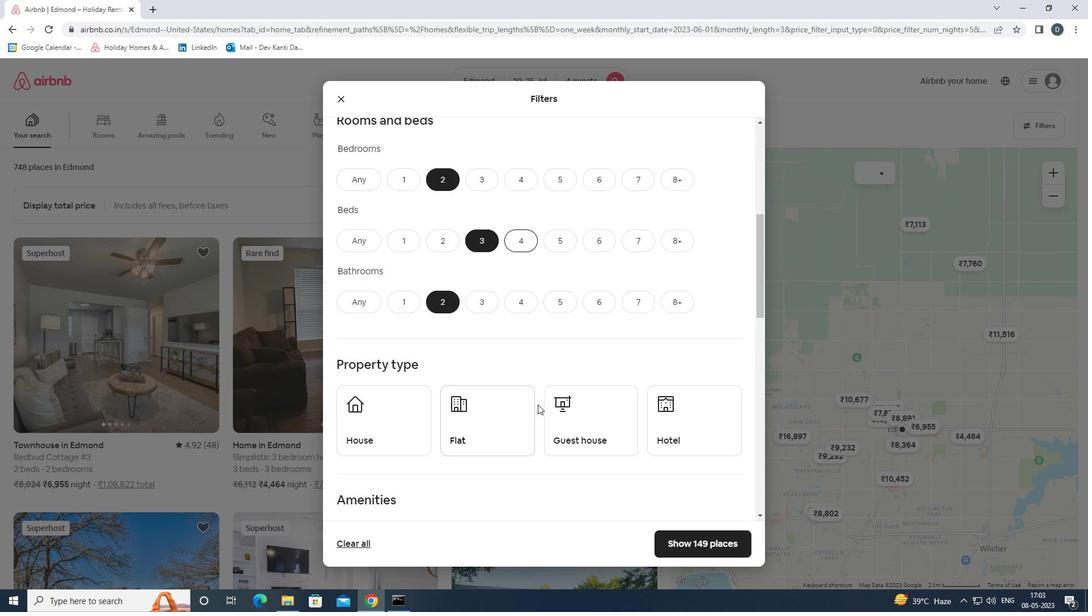 
Action: Mouse scrolled (543, 396) with delta (0, 0)
Screenshot: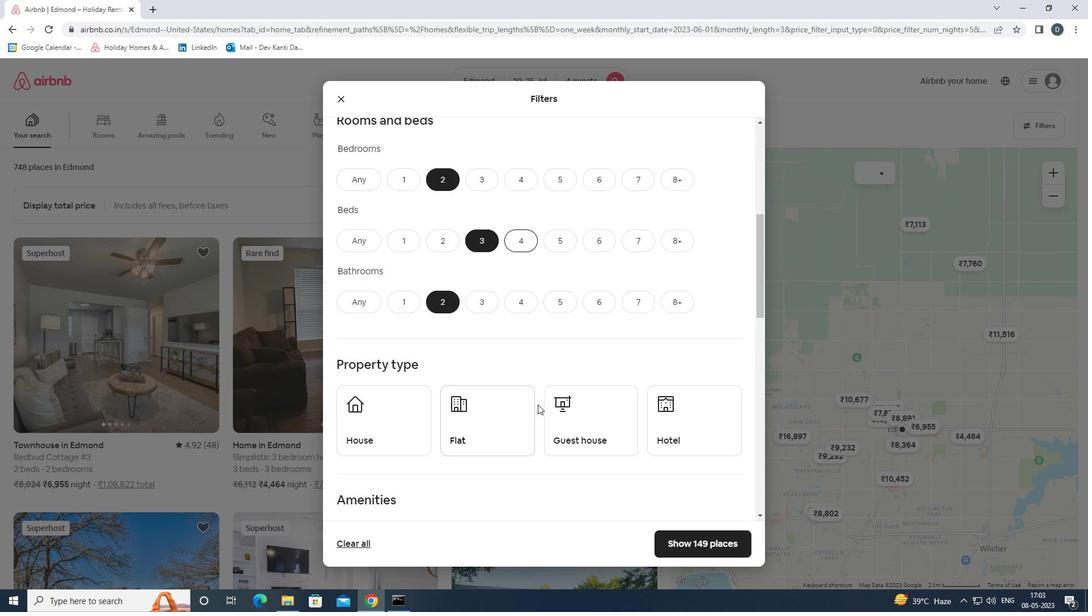 
Action: Mouse moved to (373, 358)
Screenshot: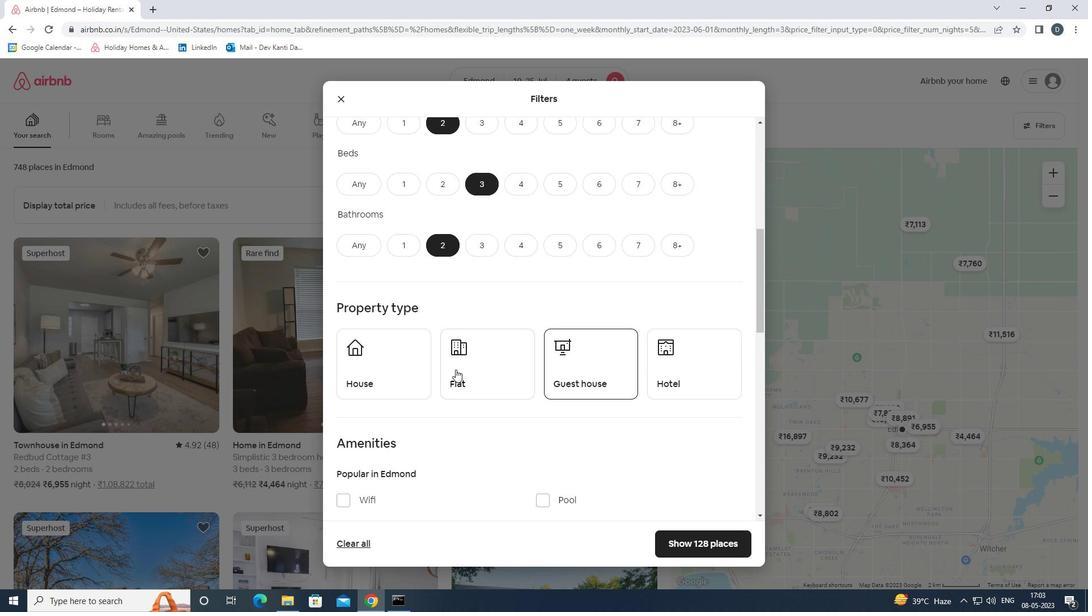 
Action: Mouse pressed left at (373, 358)
Screenshot: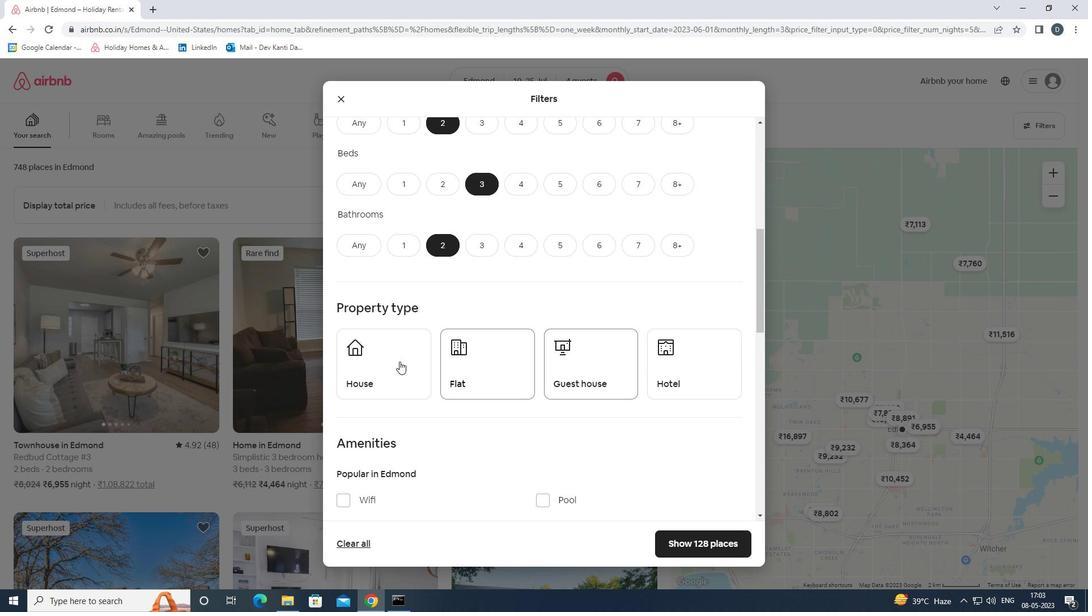 
Action: Mouse moved to (520, 362)
Screenshot: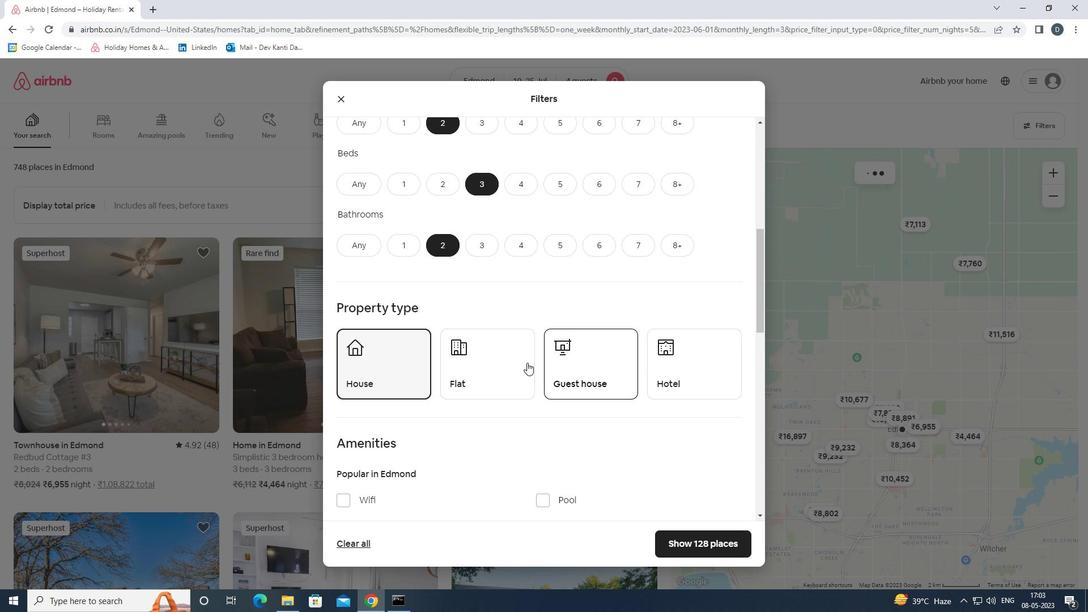 
Action: Mouse pressed left at (520, 362)
Screenshot: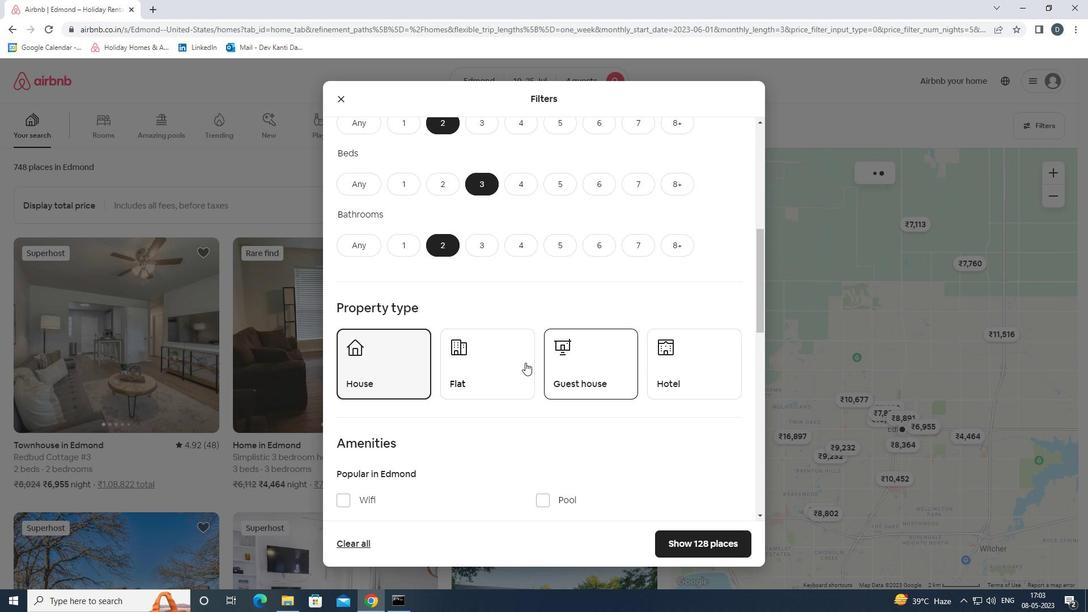 
Action: Mouse moved to (618, 358)
Screenshot: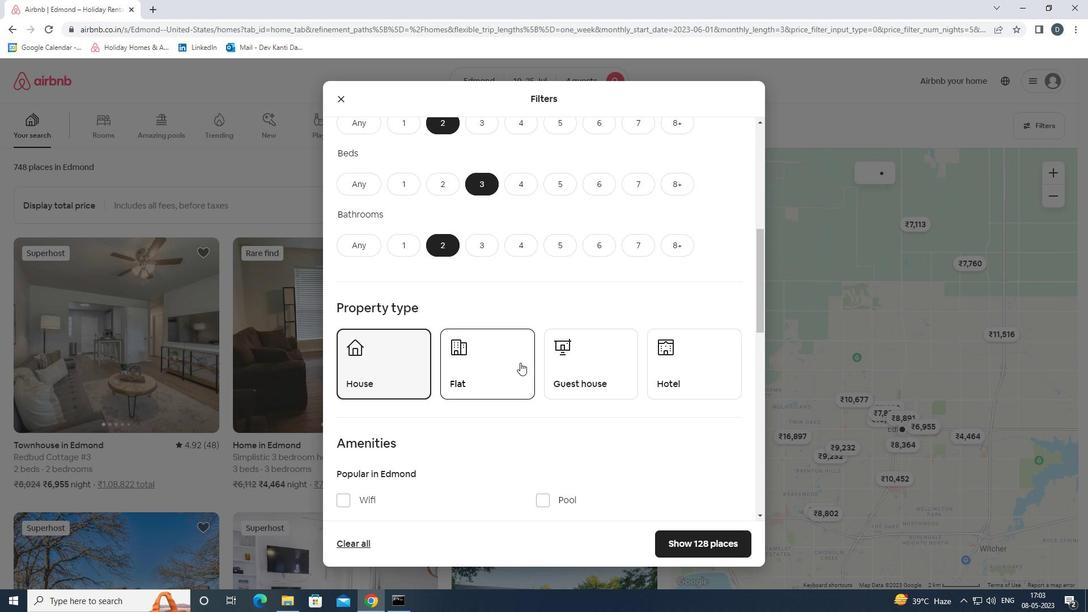 
Action: Mouse pressed left at (618, 358)
Screenshot: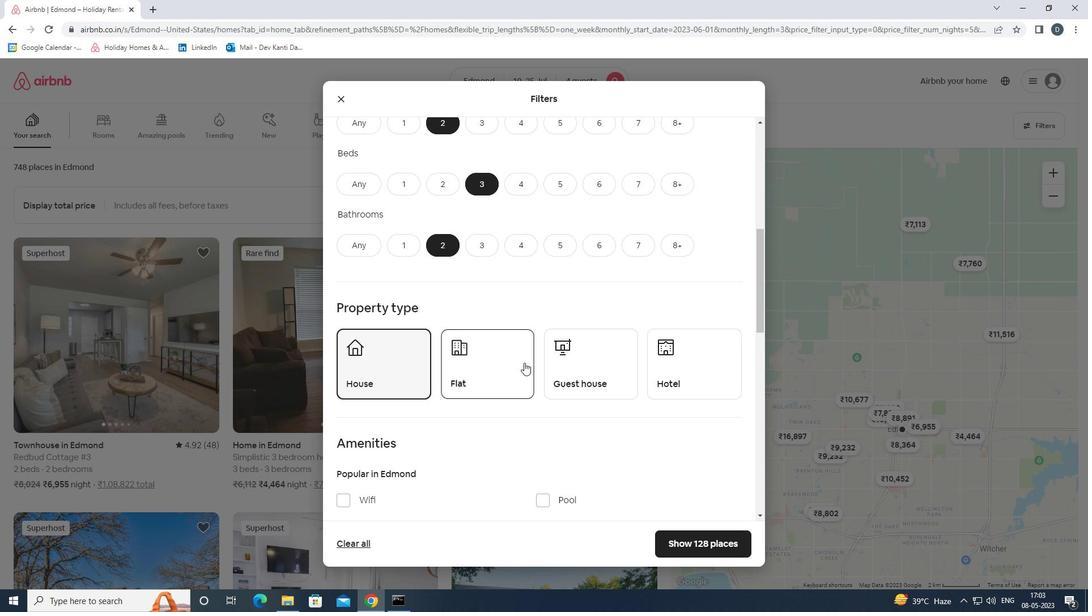 
Action: Mouse moved to (631, 358)
Screenshot: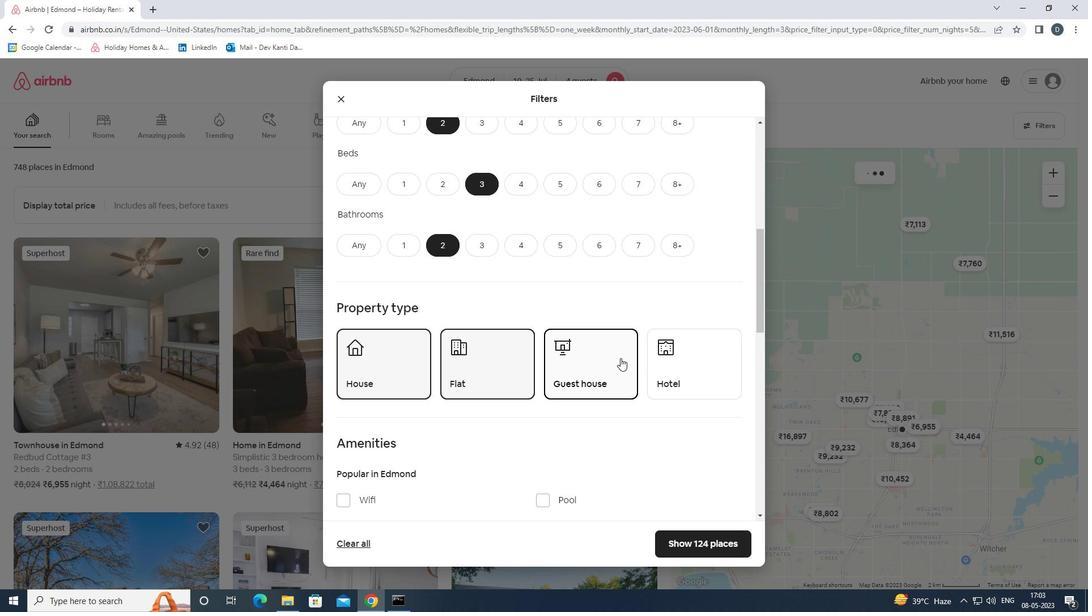 
Action: Mouse scrolled (631, 357) with delta (0, 0)
Screenshot: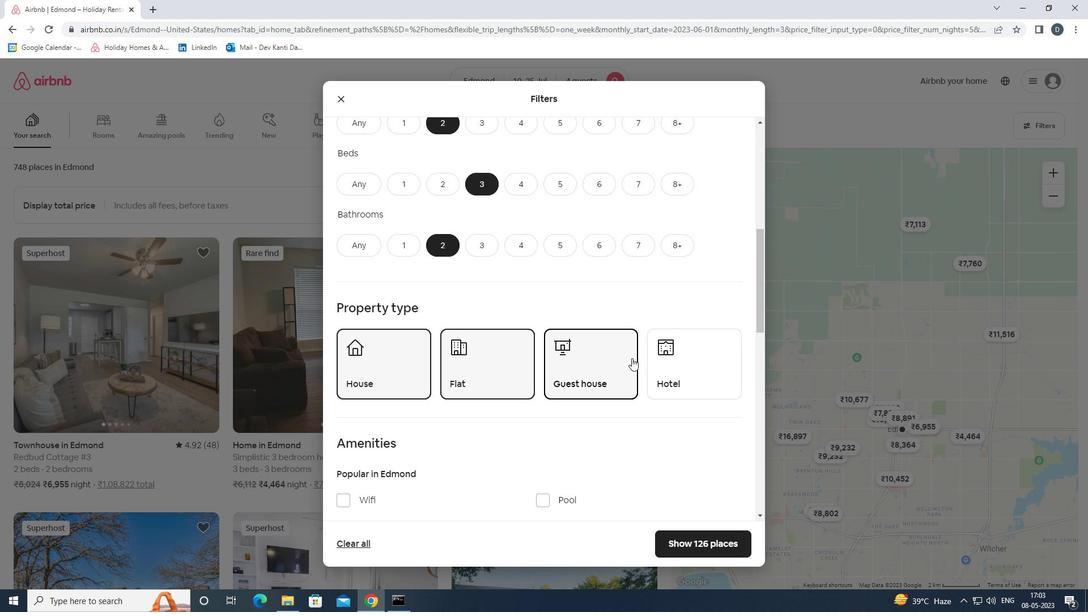 
Action: Mouse scrolled (631, 357) with delta (0, 0)
Screenshot: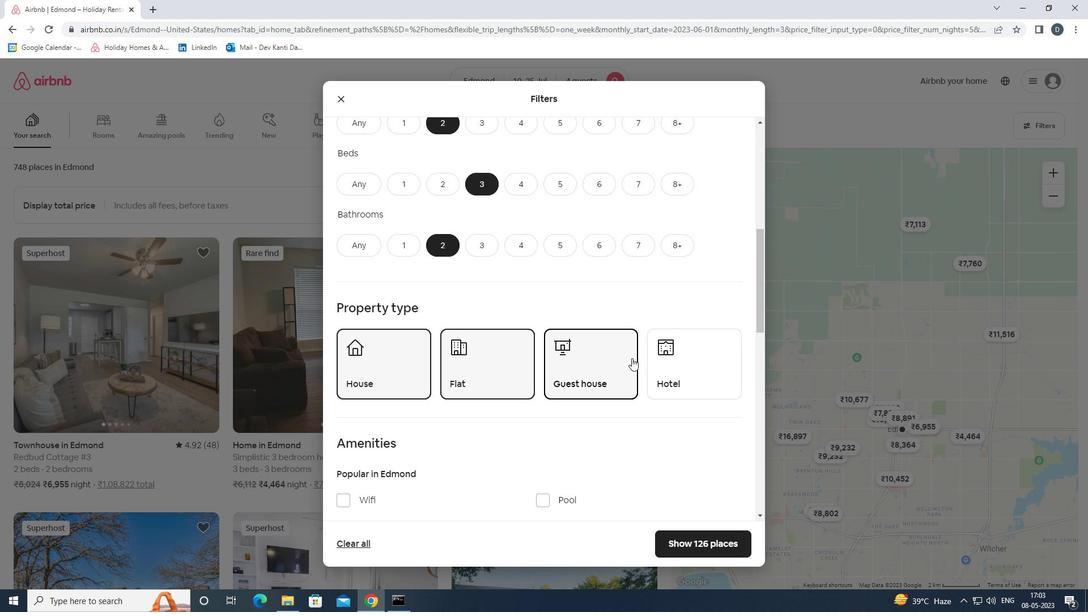 
Action: Mouse scrolled (631, 357) with delta (0, 0)
Screenshot: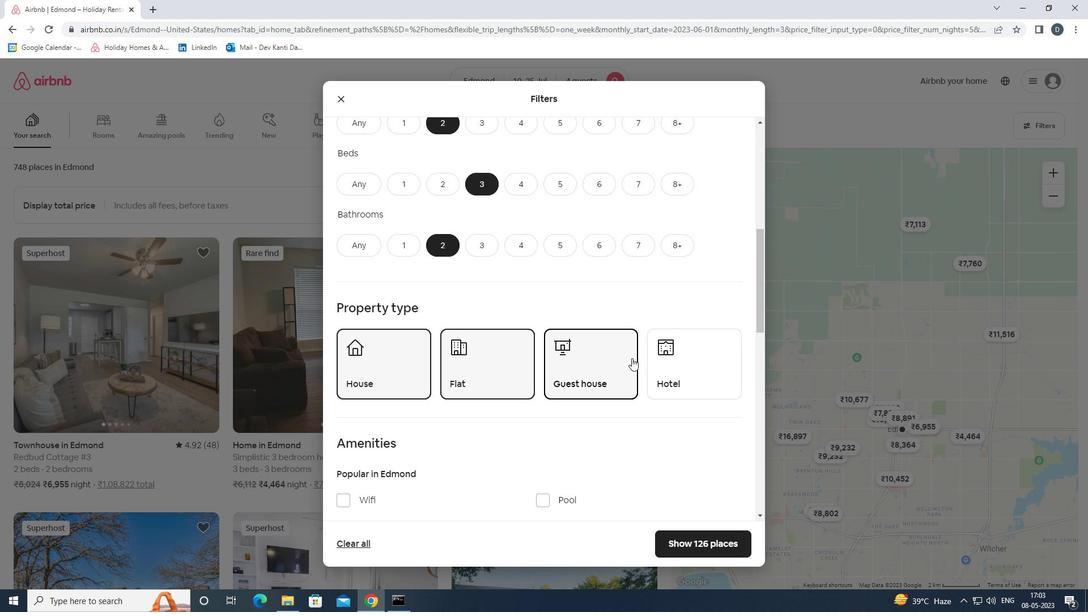 
Action: Mouse scrolled (631, 357) with delta (0, 0)
Screenshot: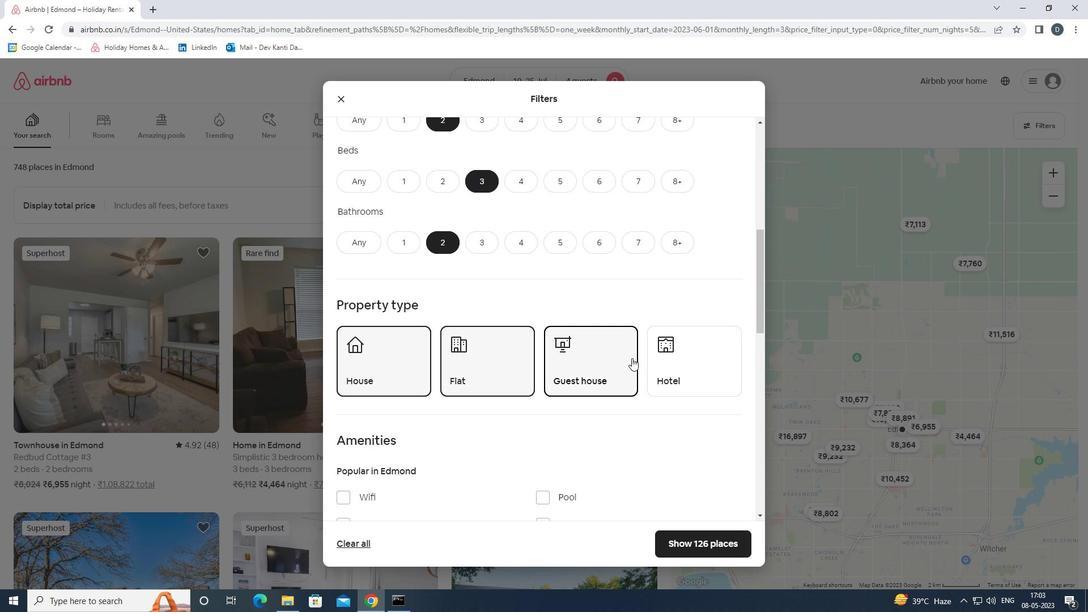 
Action: Mouse moved to (355, 273)
Screenshot: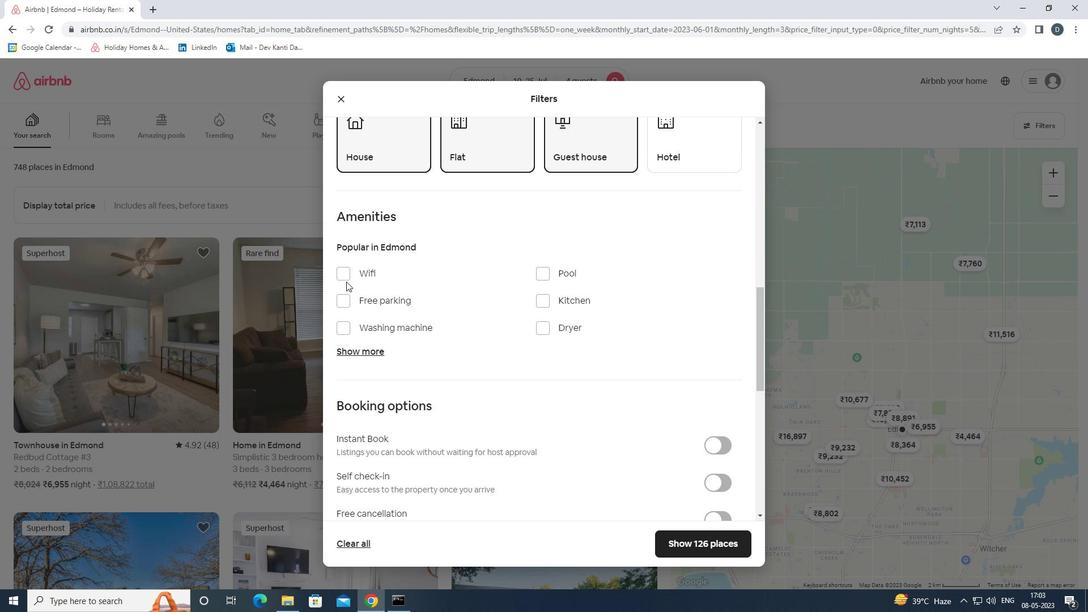 
Action: Mouse pressed left at (355, 273)
Screenshot: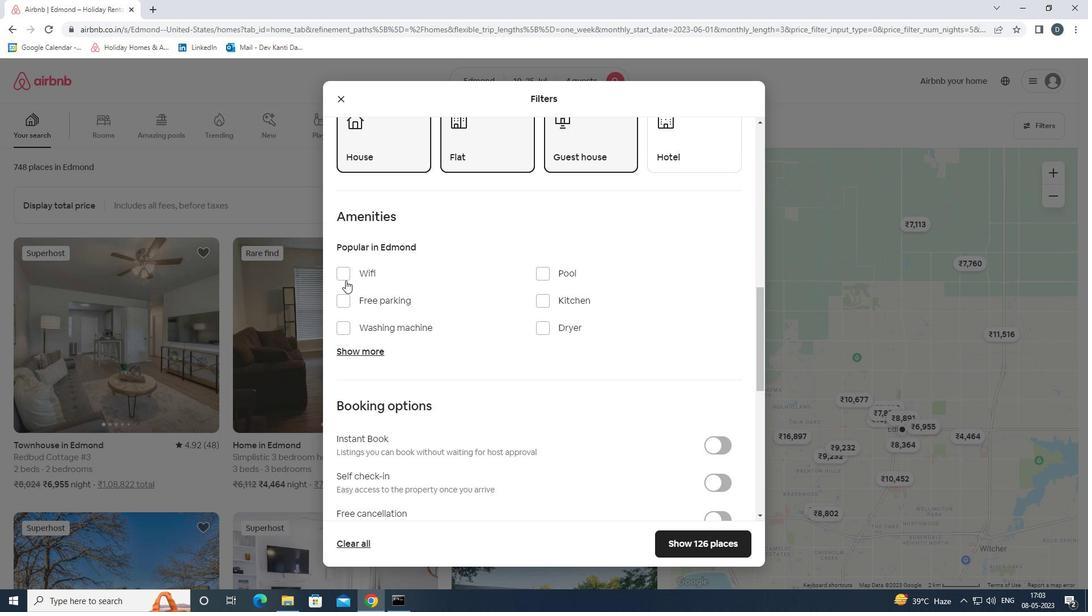 
Action: Mouse moved to (370, 304)
Screenshot: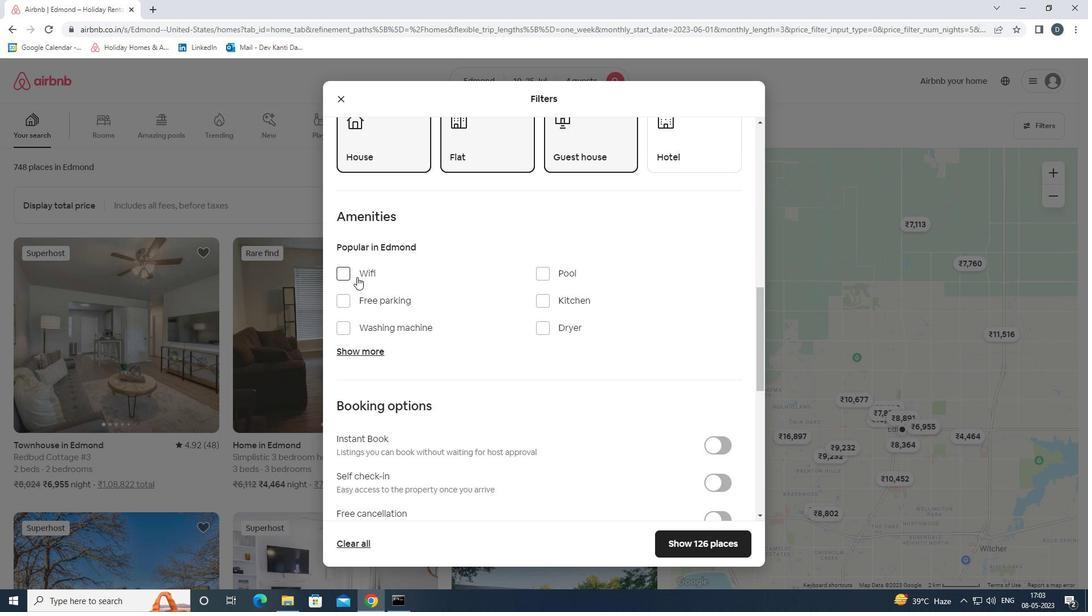 
Action: Mouse pressed left at (370, 304)
Screenshot: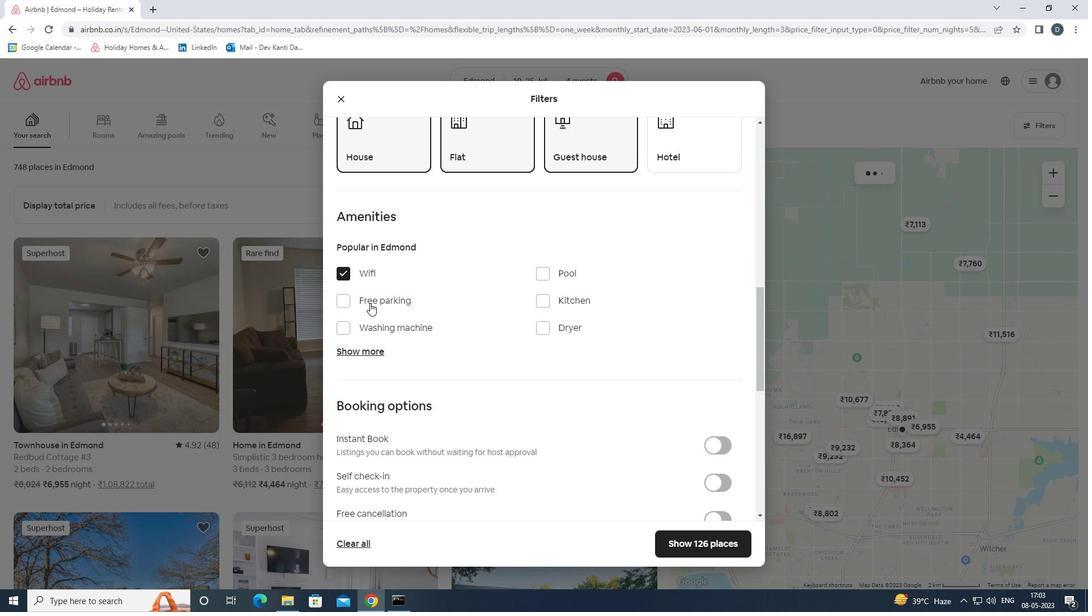 
Action: Mouse moved to (369, 338)
Screenshot: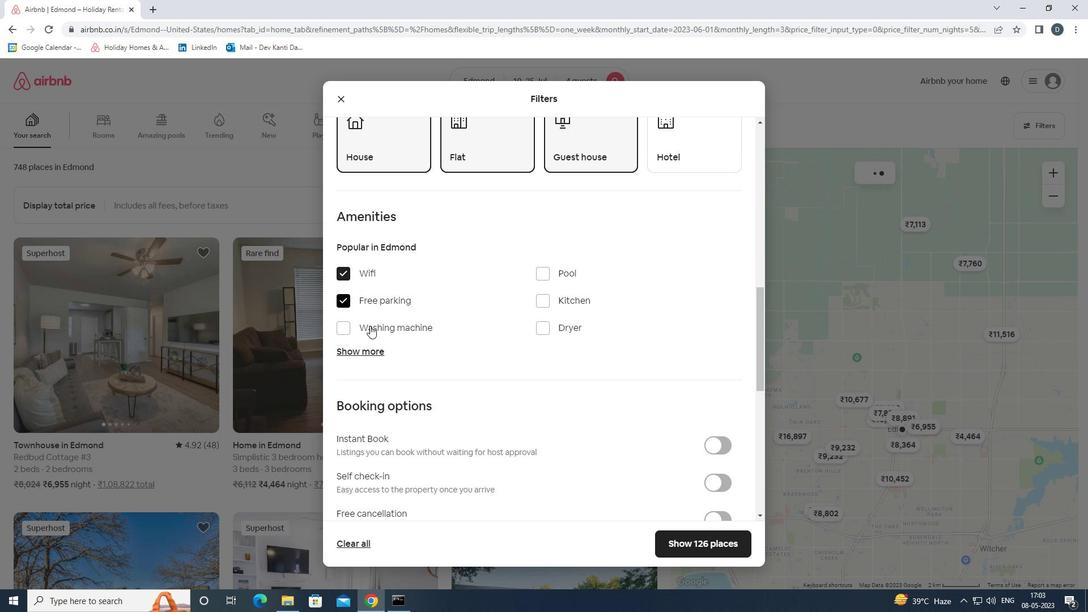 
Action: Mouse pressed left at (369, 338)
Screenshot: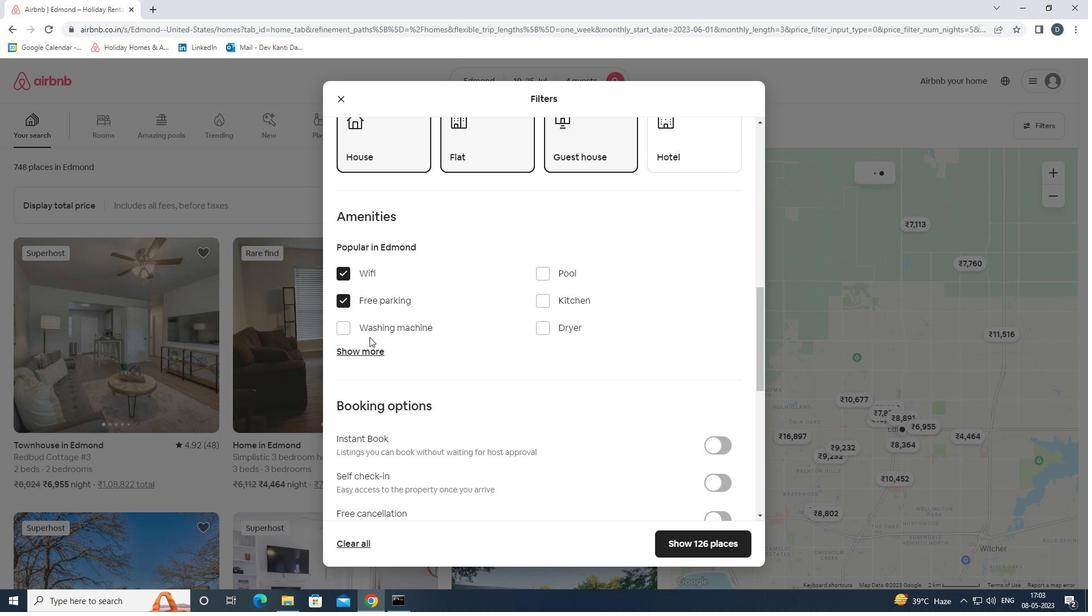 
Action: Mouse moved to (369, 345)
Screenshot: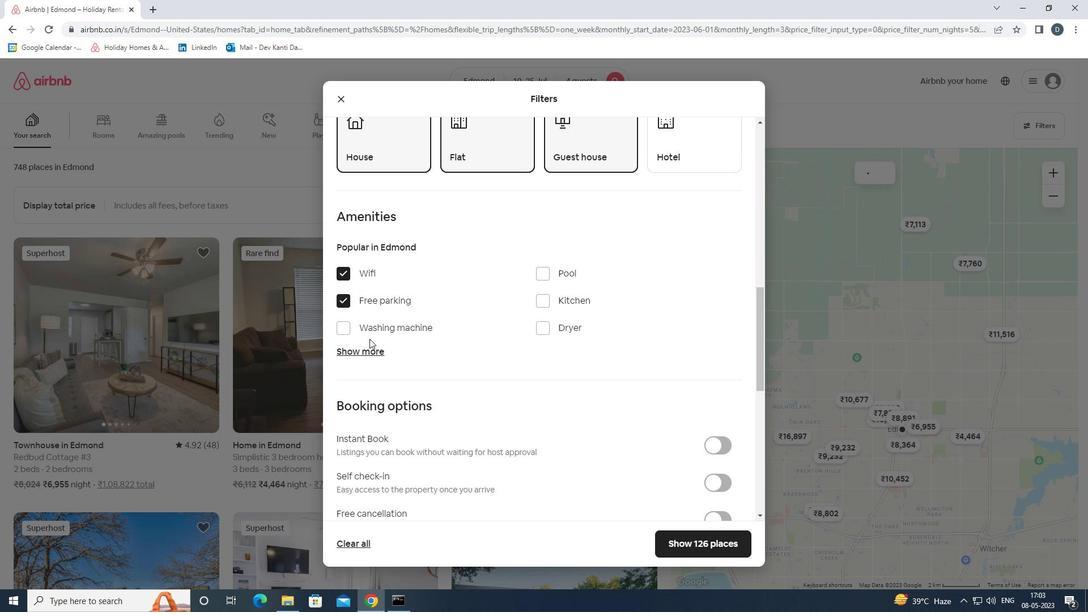 
Action: Mouse pressed left at (369, 345)
Screenshot: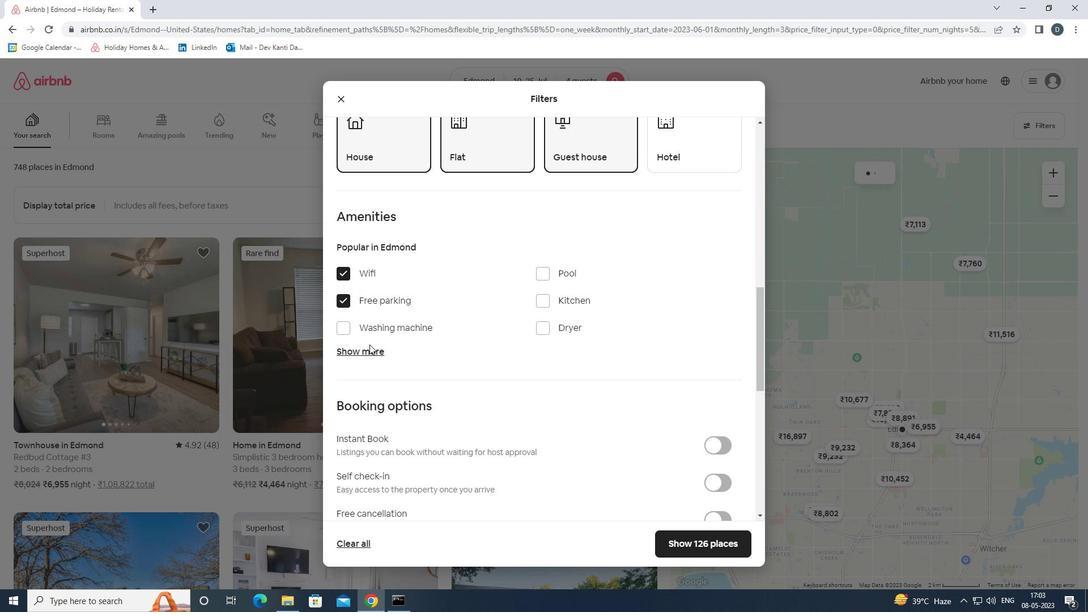 
Action: Mouse moved to (384, 352)
Screenshot: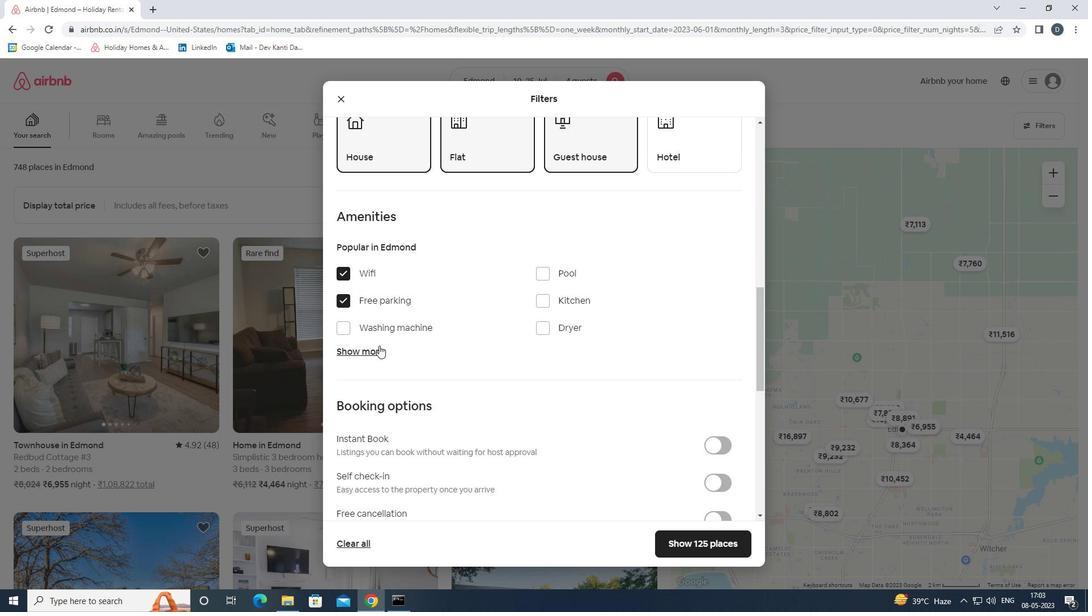 
Action: Mouse pressed left at (384, 352)
Screenshot: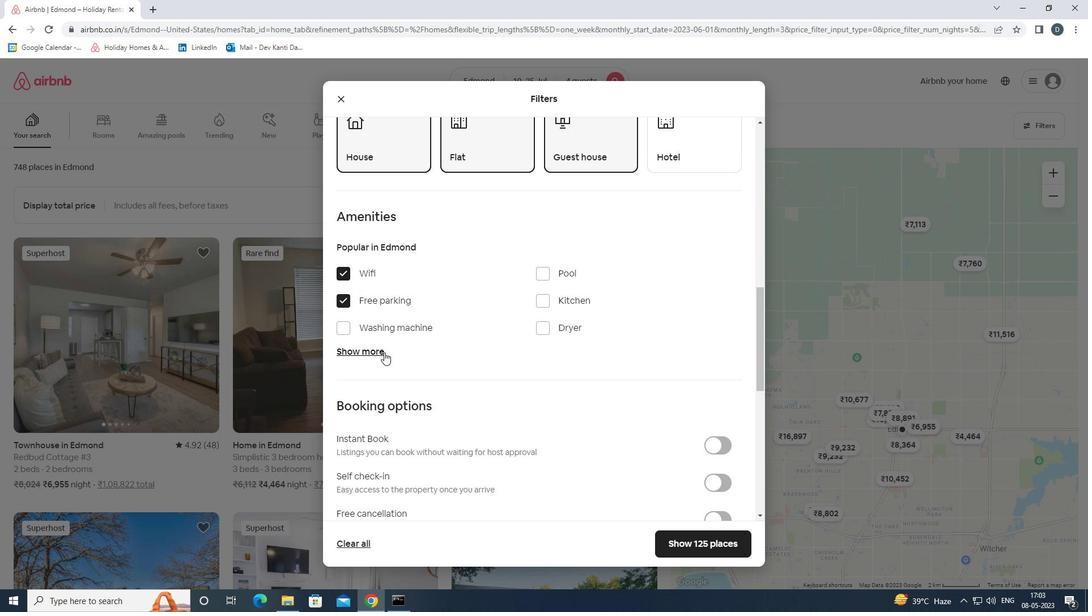 
Action: Mouse moved to (470, 329)
Screenshot: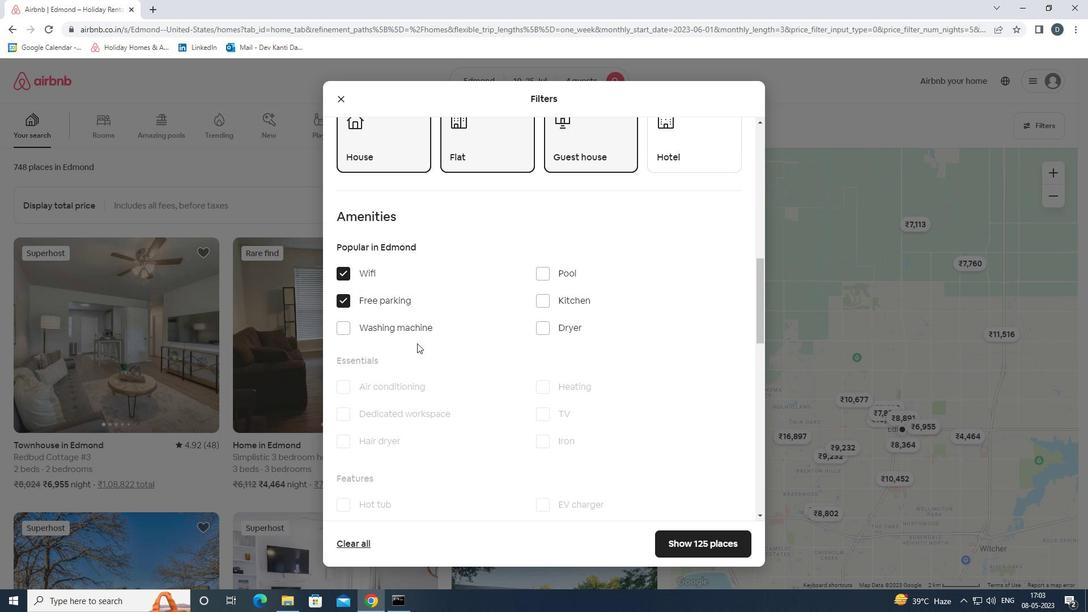 
Action: Mouse scrolled (470, 328) with delta (0, 0)
Screenshot: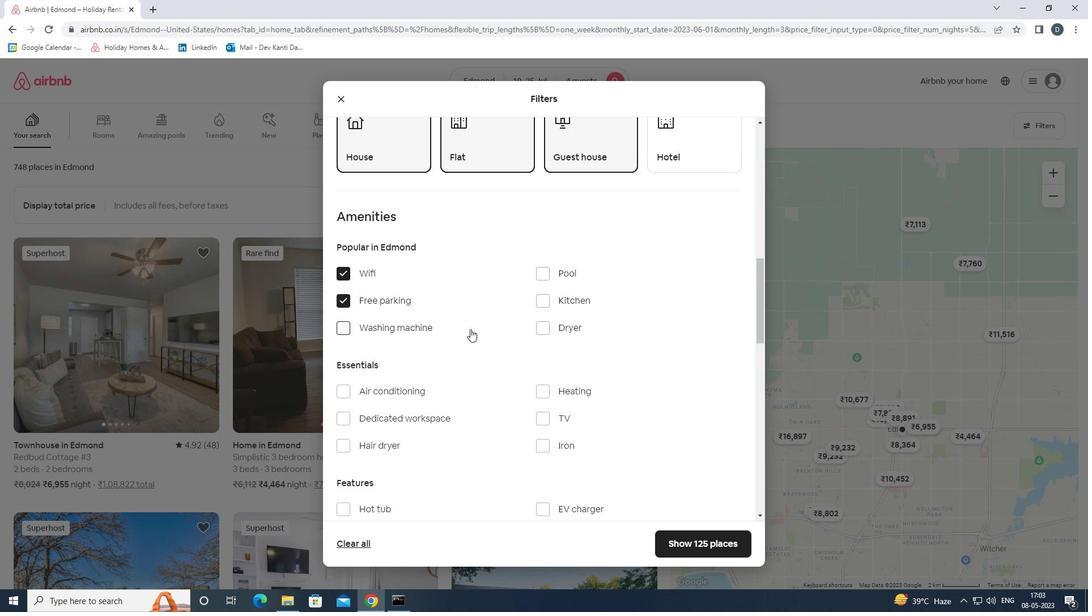 
Action: Mouse moved to (492, 329)
Screenshot: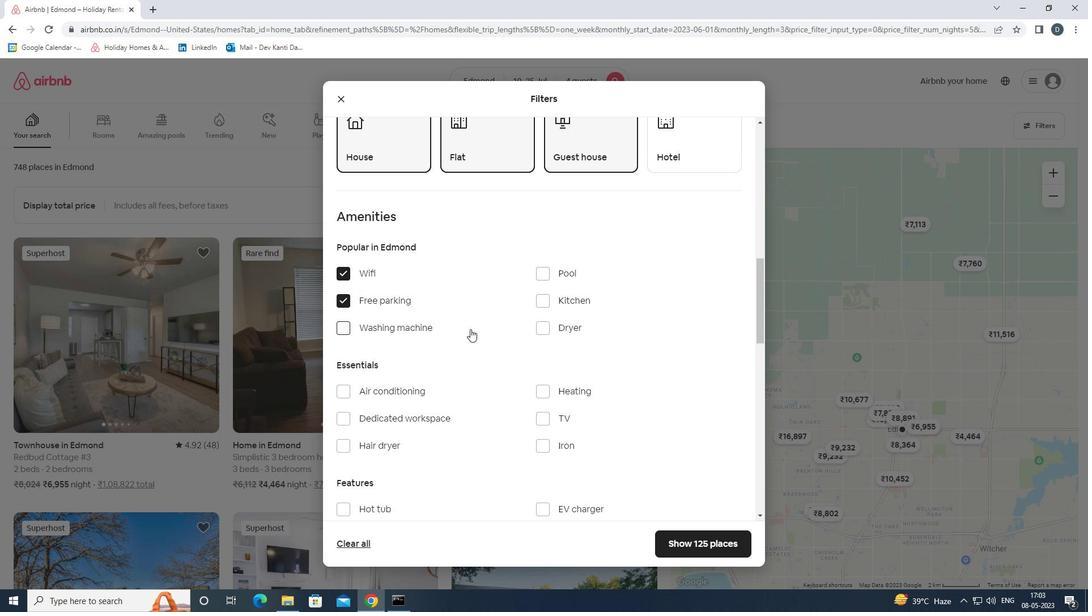 
Action: Mouse scrolled (492, 328) with delta (0, 0)
Screenshot: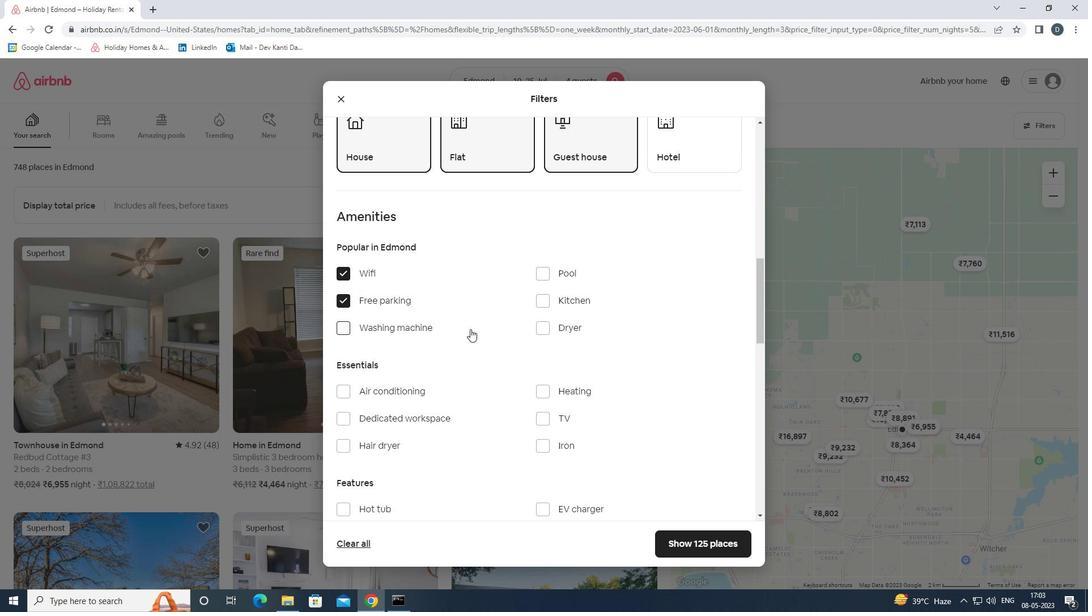 
Action: Mouse moved to (563, 306)
Screenshot: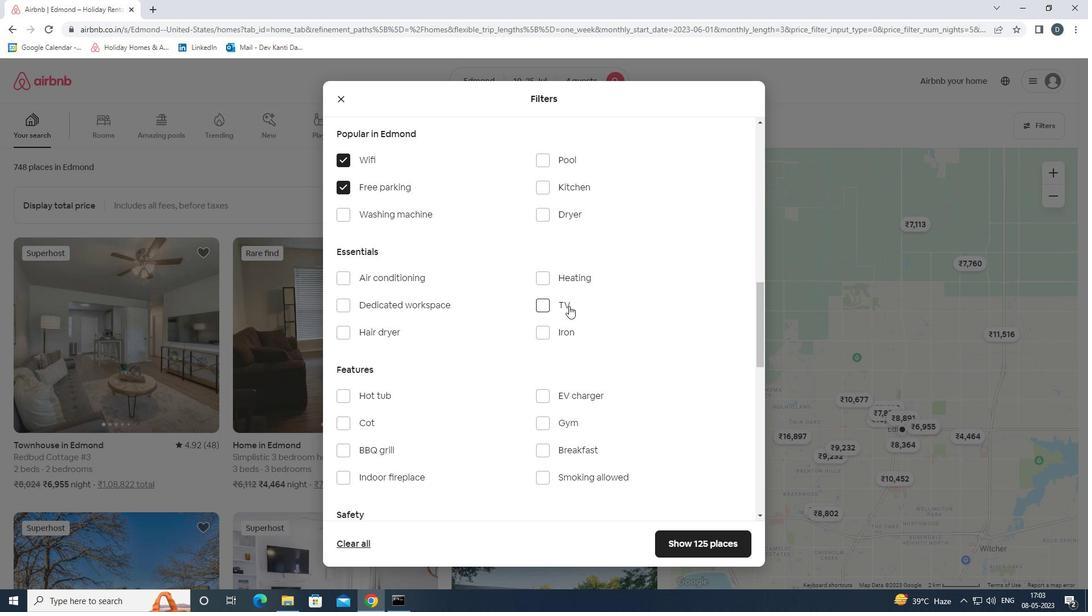 
Action: Mouse pressed left at (563, 306)
Screenshot: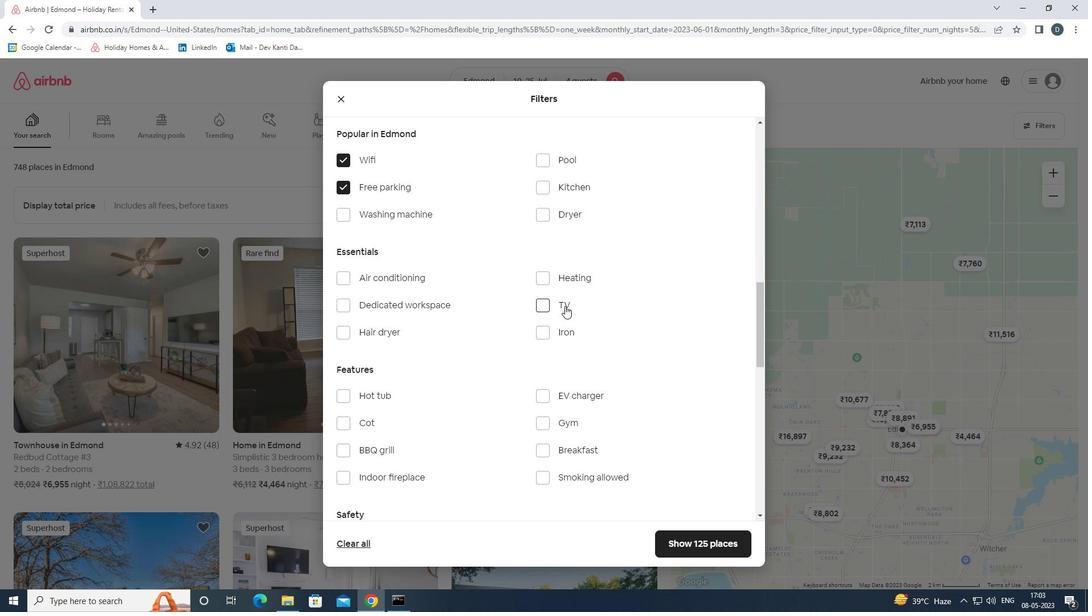 
Action: Mouse moved to (570, 423)
Screenshot: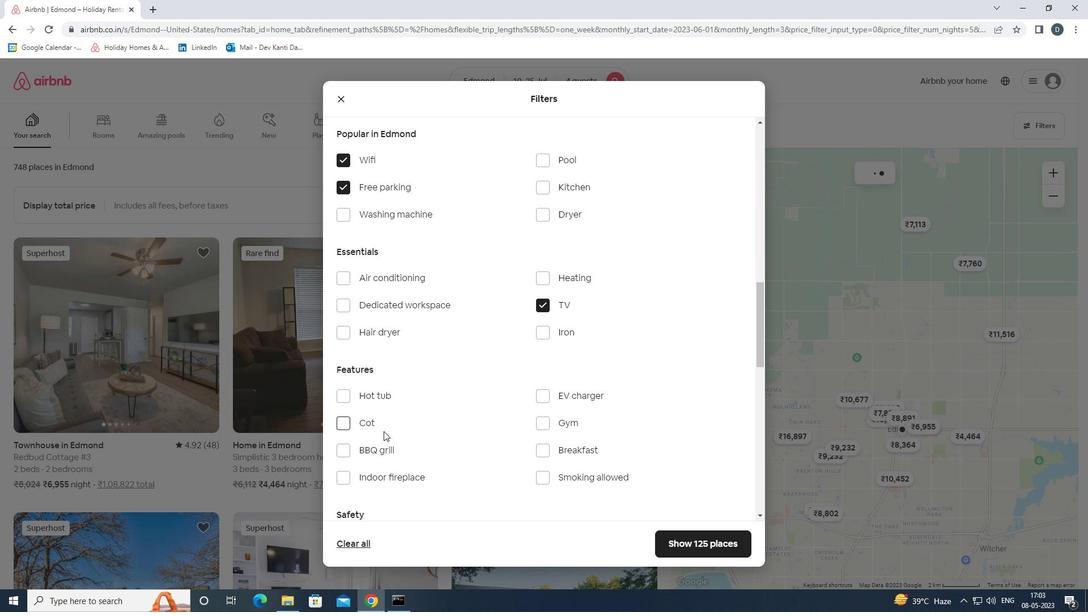 
Action: Mouse pressed left at (570, 423)
Screenshot: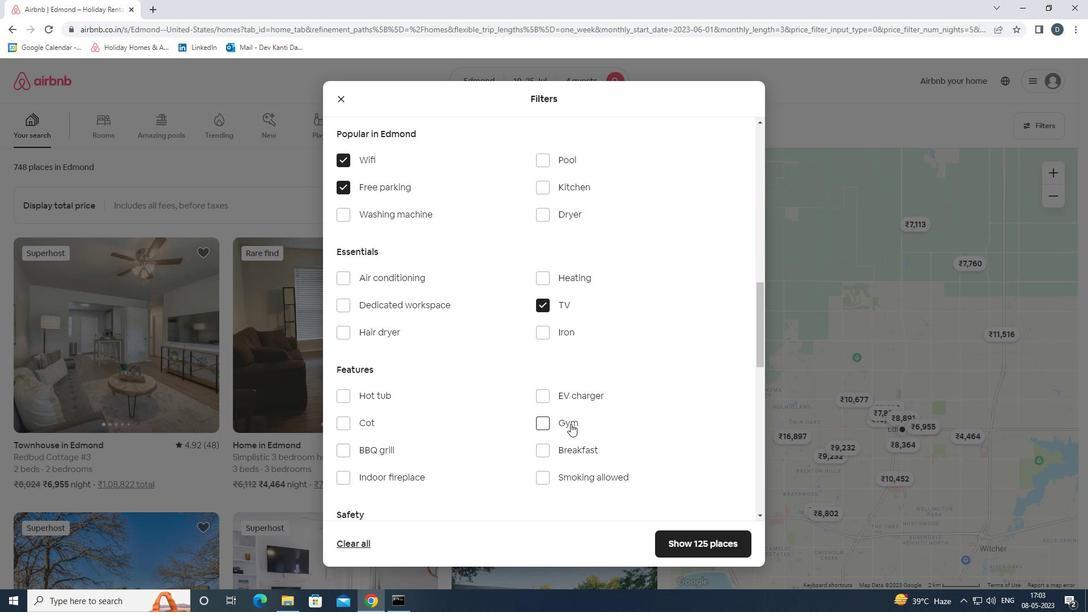 
Action: Mouse moved to (563, 448)
Screenshot: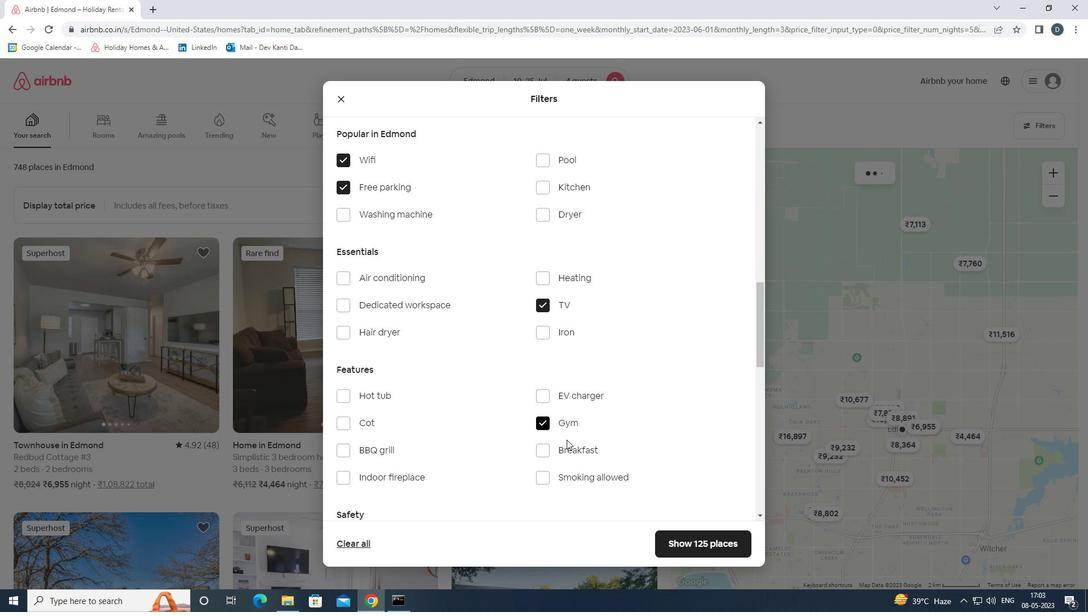 
Action: Mouse pressed left at (563, 448)
Screenshot: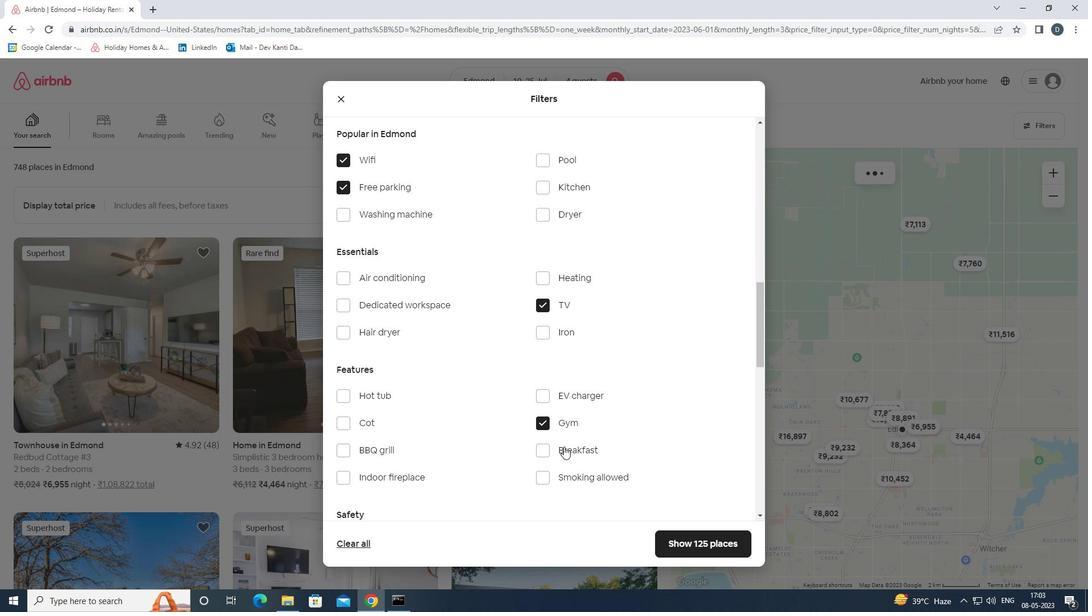 
Action: Mouse moved to (629, 417)
Screenshot: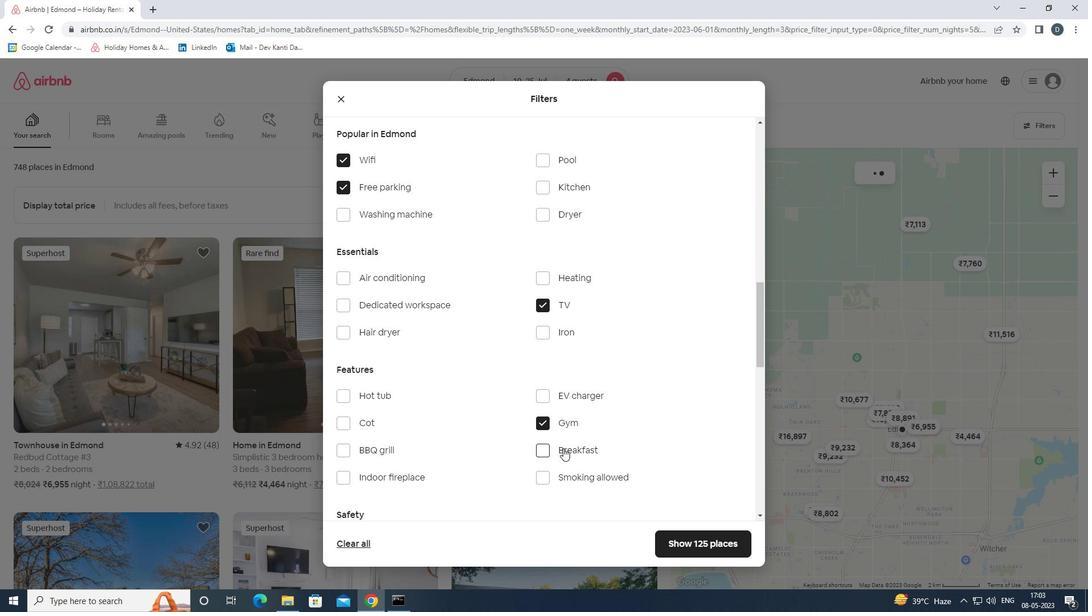 
Action: Mouse scrolled (629, 417) with delta (0, 0)
Screenshot: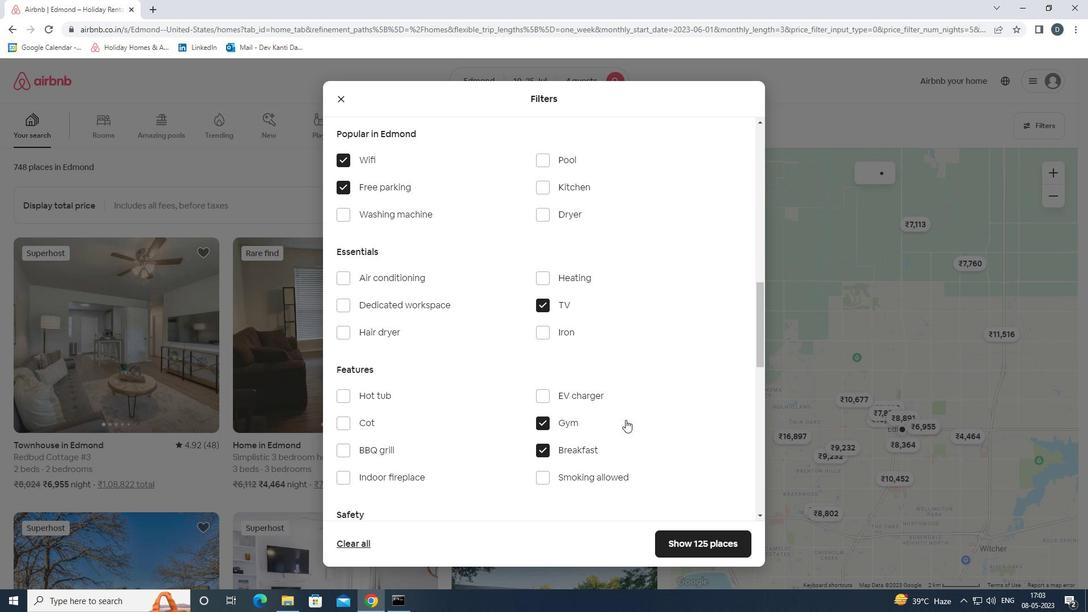 
Action: Mouse scrolled (629, 417) with delta (0, 0)
Screenshot: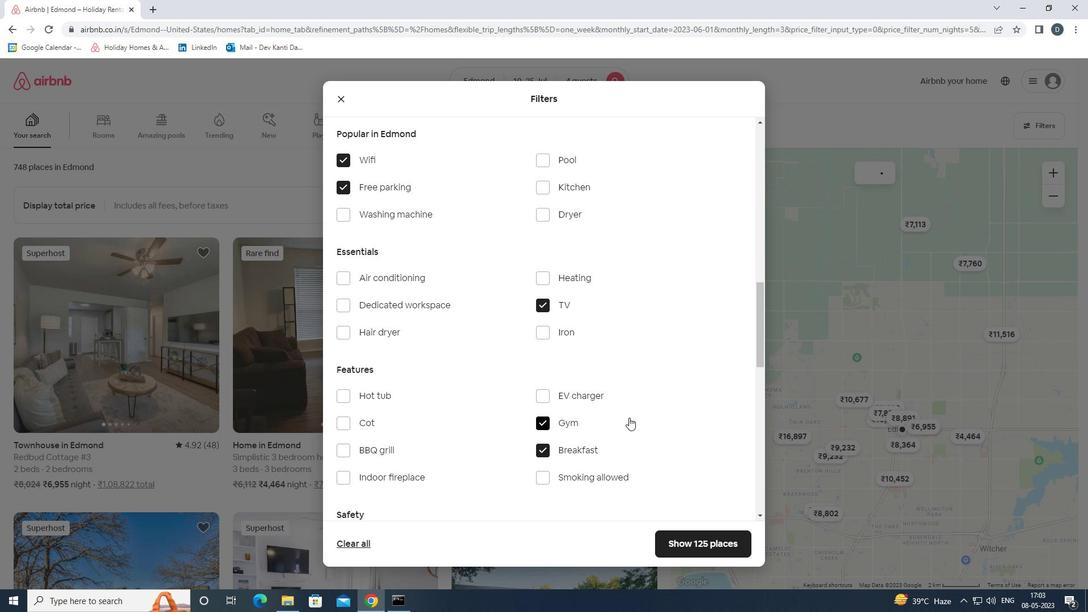 
Action: Mouse scrolled (629, 417) with delta (0, 0)
Screenshot: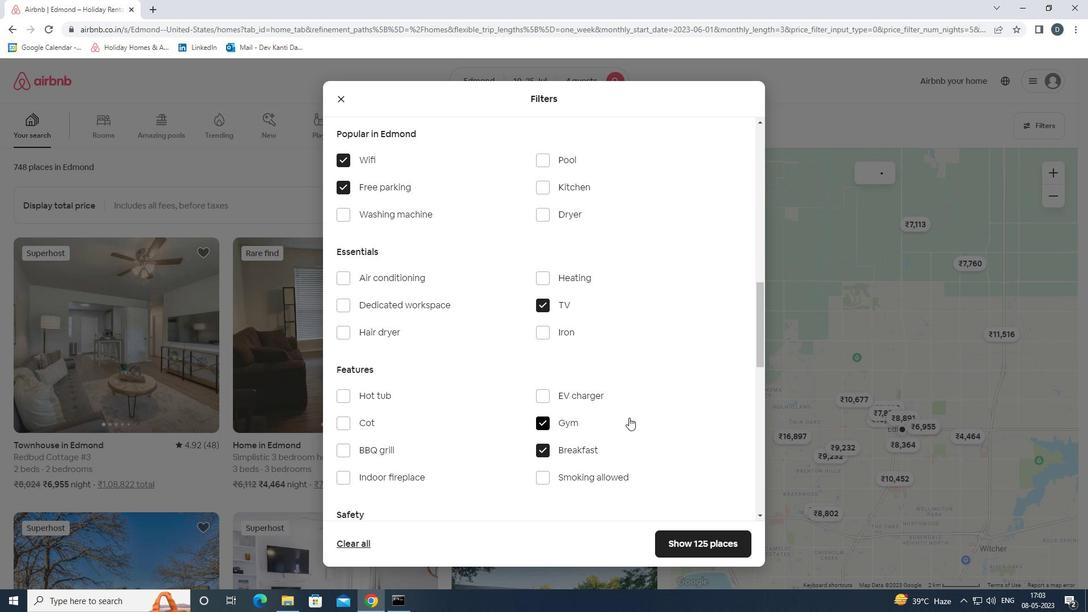 
Action: Mouse moved to (629, 416)
Screenshot: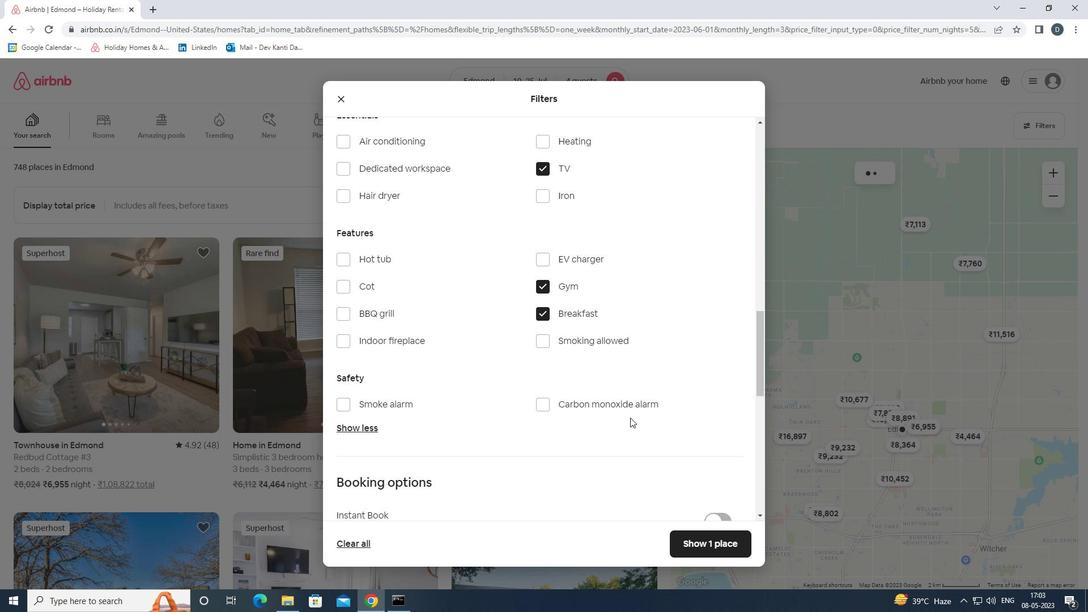 
Action: Mouse scrolled (629, 415) with delta (0, 0)
Screenshot: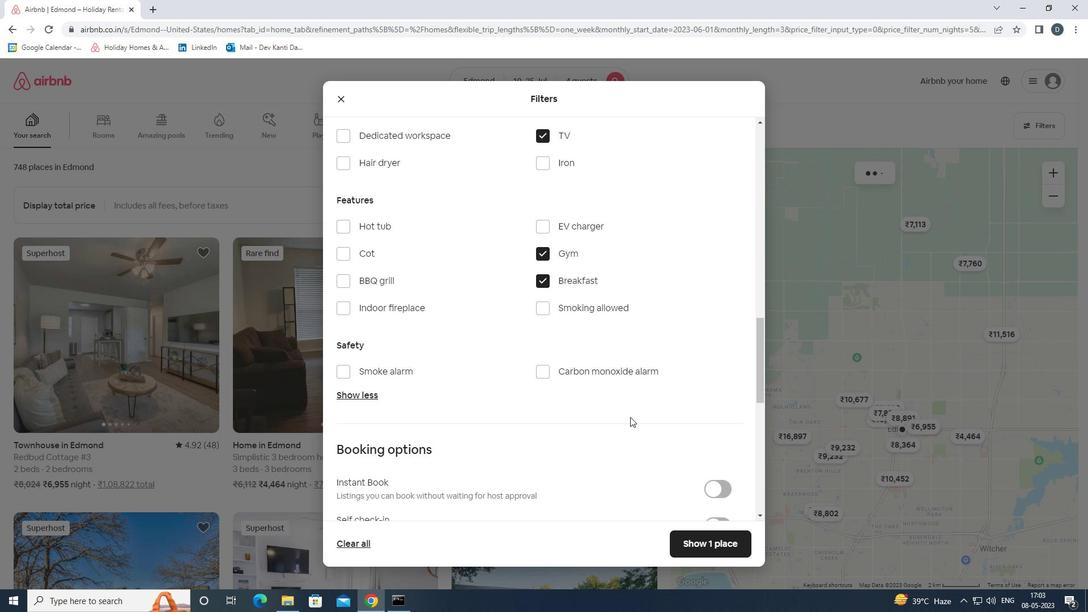 
Action: Mouse scrolled (629, 415) with delta (0, 0)
Screenshot: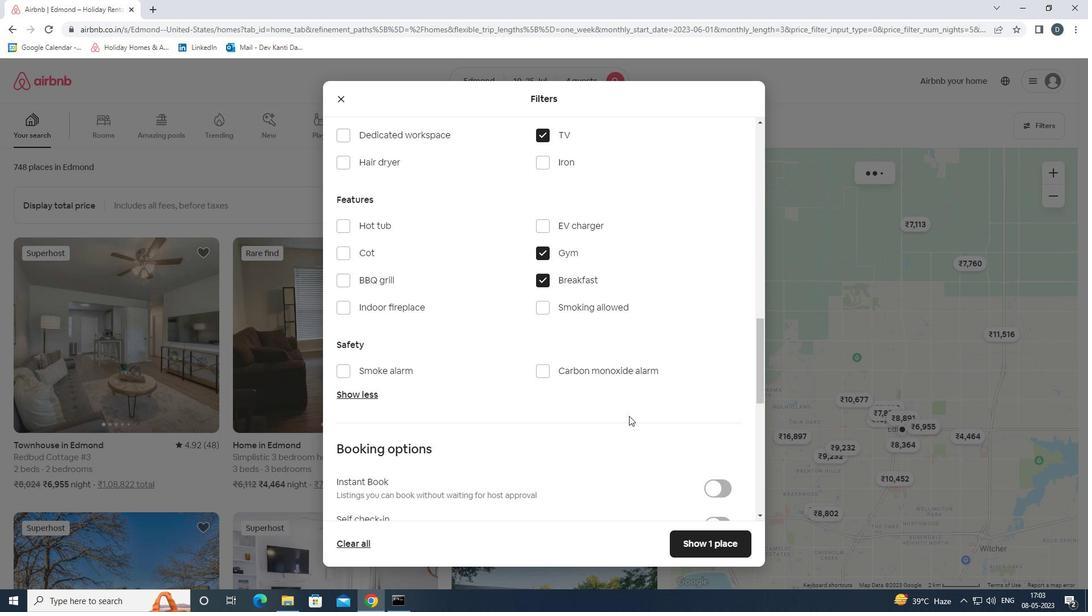
Action: Mouse moved to (718, 411)
Screenshot: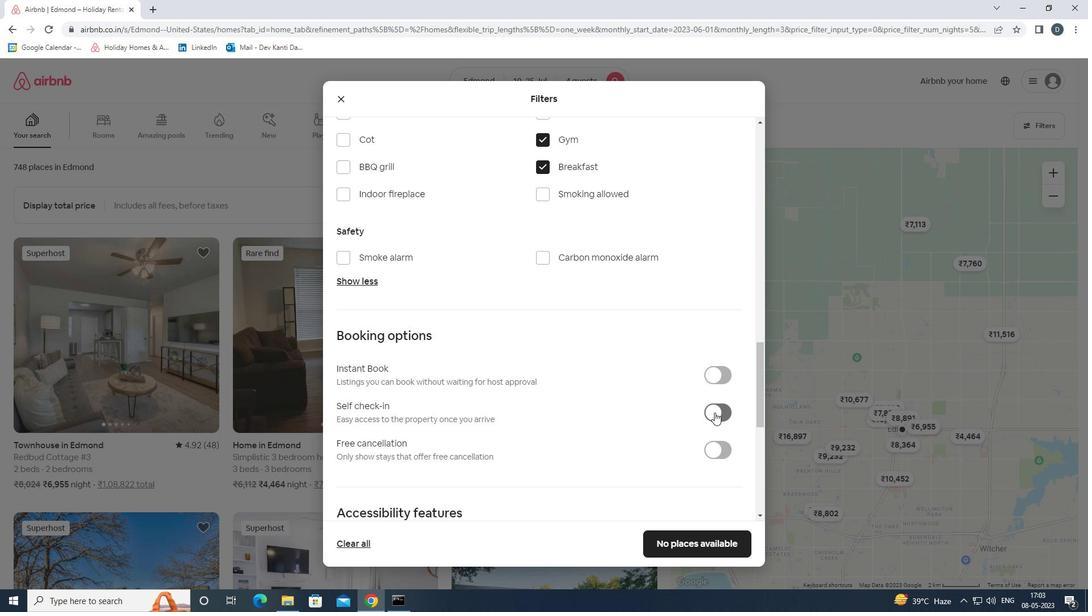 
Action: Mouse pressed left at (718, 411)
Screenshot: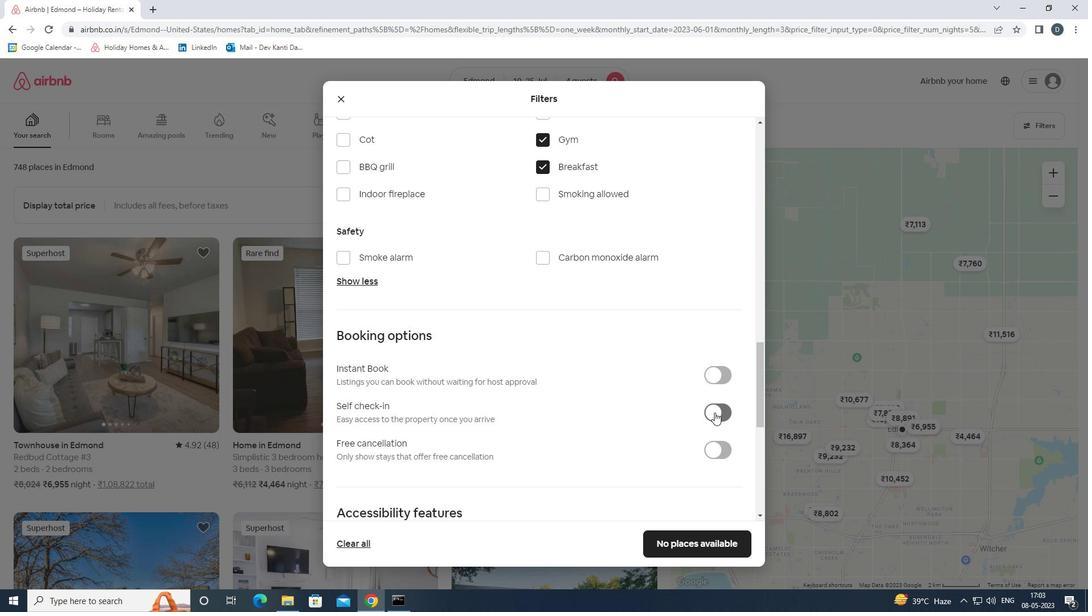 
Action: Mouse moved to (718, 411)
Screenshot: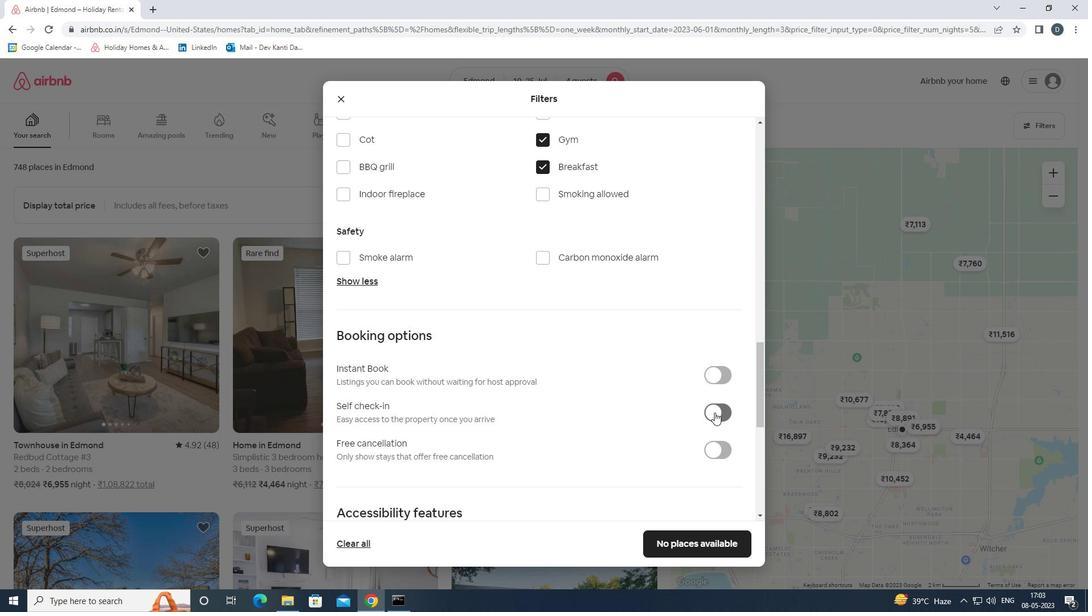 
Action: Mouse scrolled (718, 410) with delta (0, 0)
Screenshot: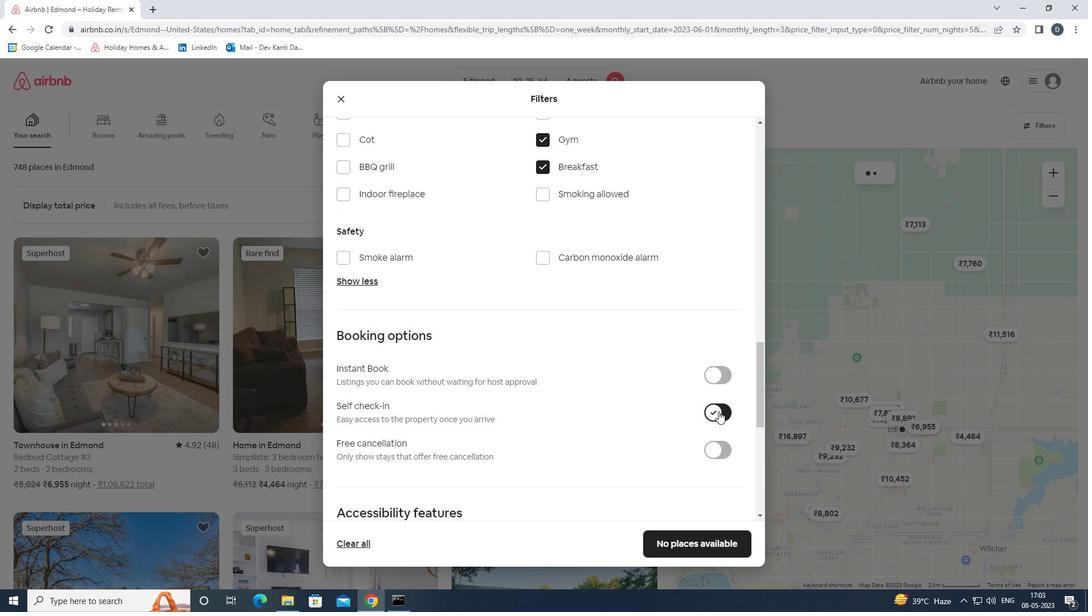 
Action: Mouse scrolled (718, 410) with delta (0, 0)
Screenshot: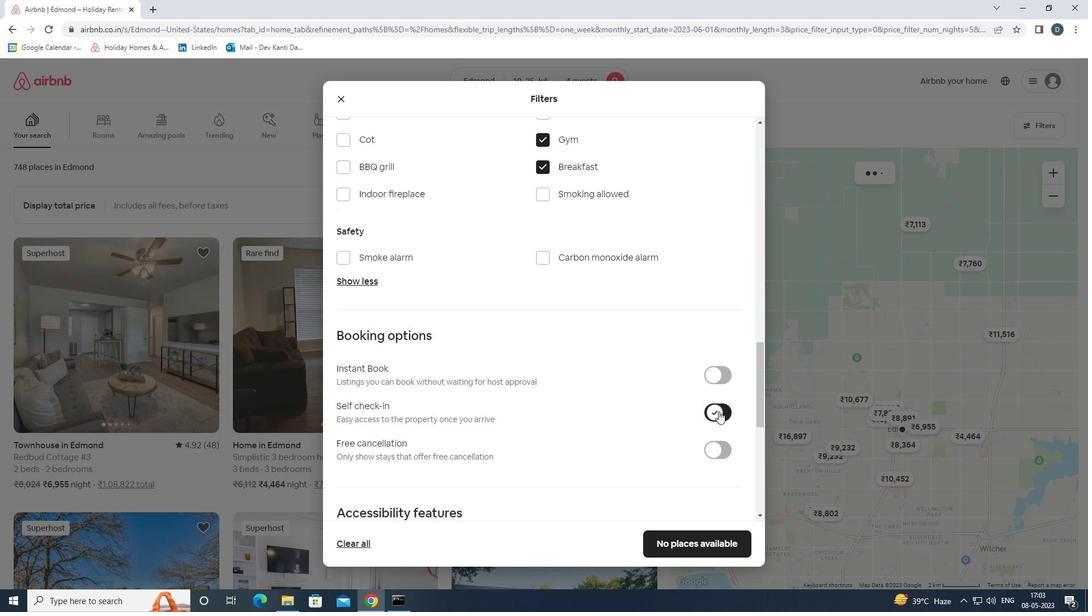 
Action: Mouse scrolled (718, 410) with delta (0, 0)
Screenshot: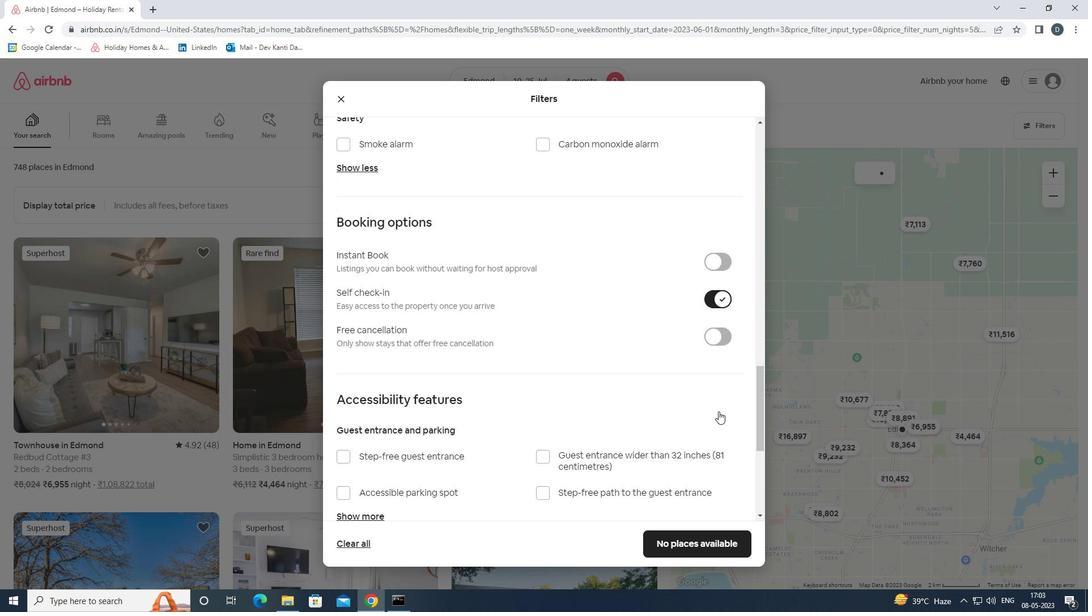 
Action: Mouse moved to (719, 410)
Screenshot: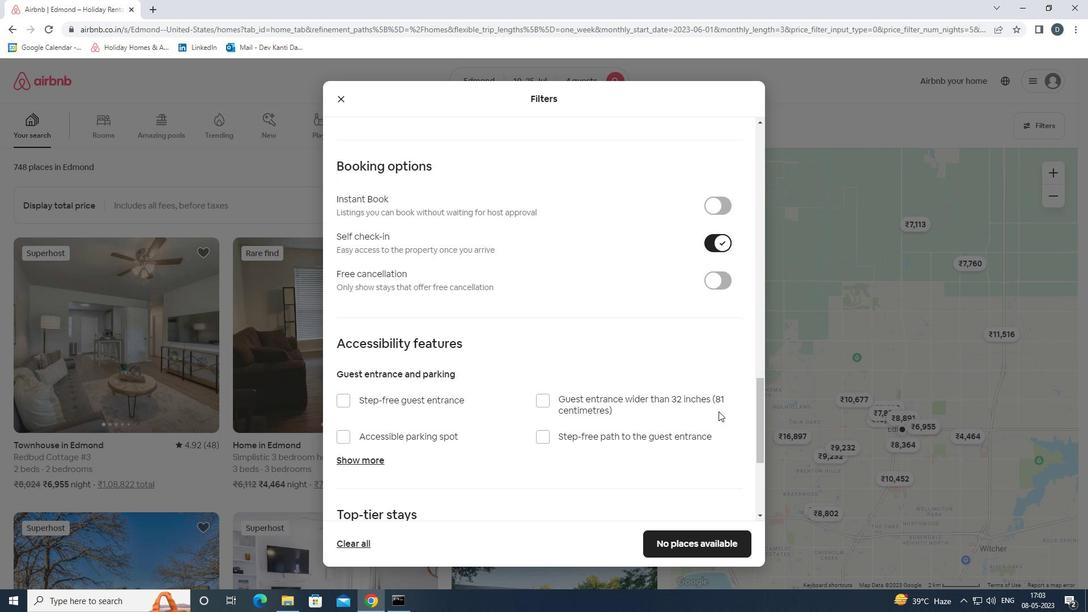 
Action: Mouse scrolled (719, 410) with delta (0, 0)
Screenshot: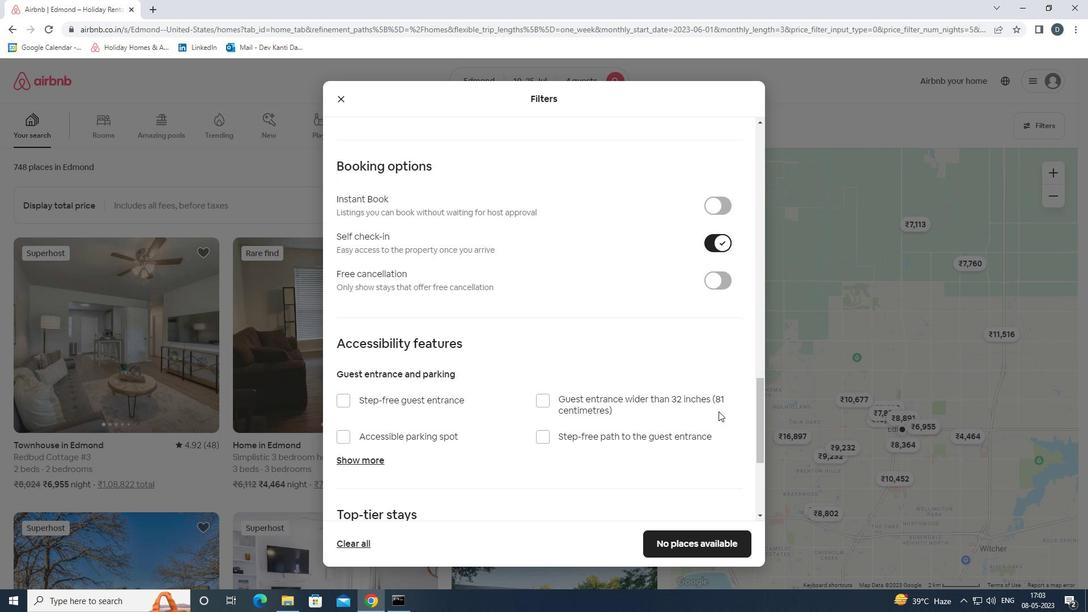 
Action: Mouse moved to (719, 408)
Screenshot: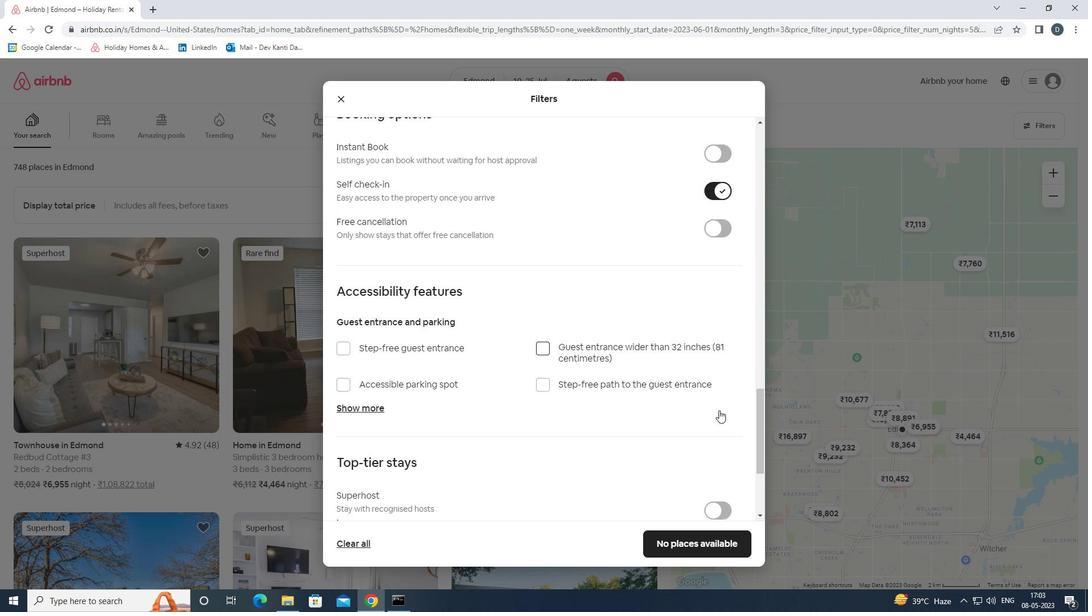 
Action: Mouse scrolled (719, 408) with delta (0, 0)
Screenshot: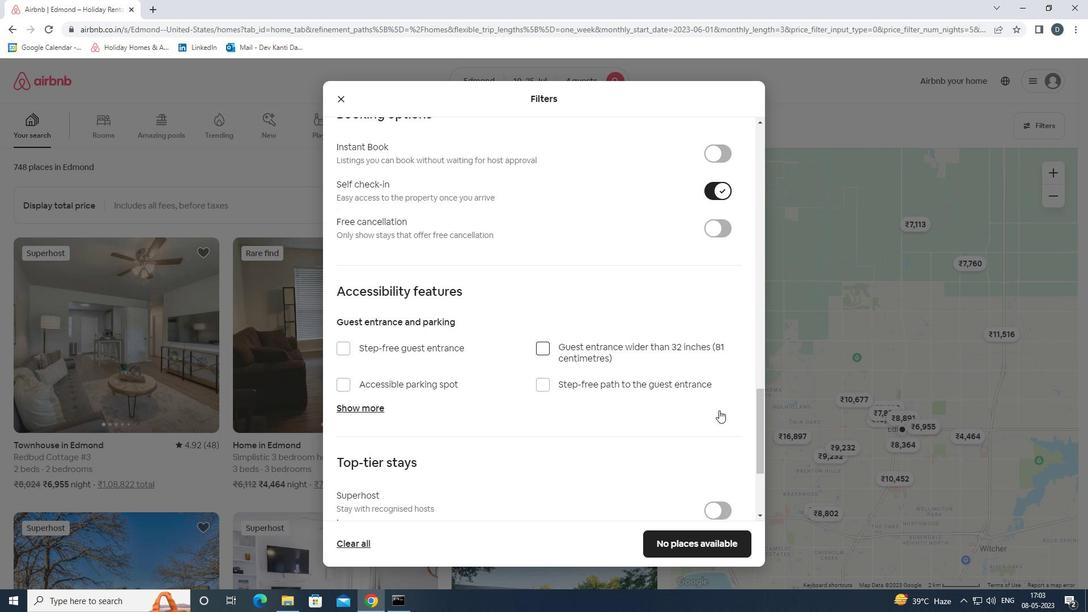 
Action: Mouse scrolled (719, 408) with delta (0, 0)
Screenshot: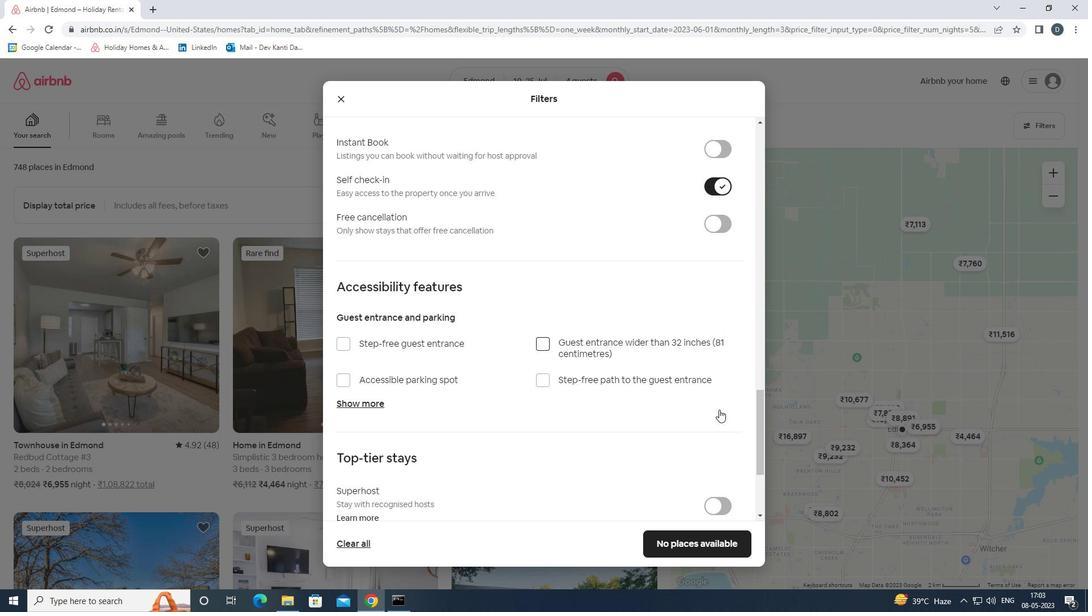 
Action: Mouse moved to (382, 495)
Screenshot: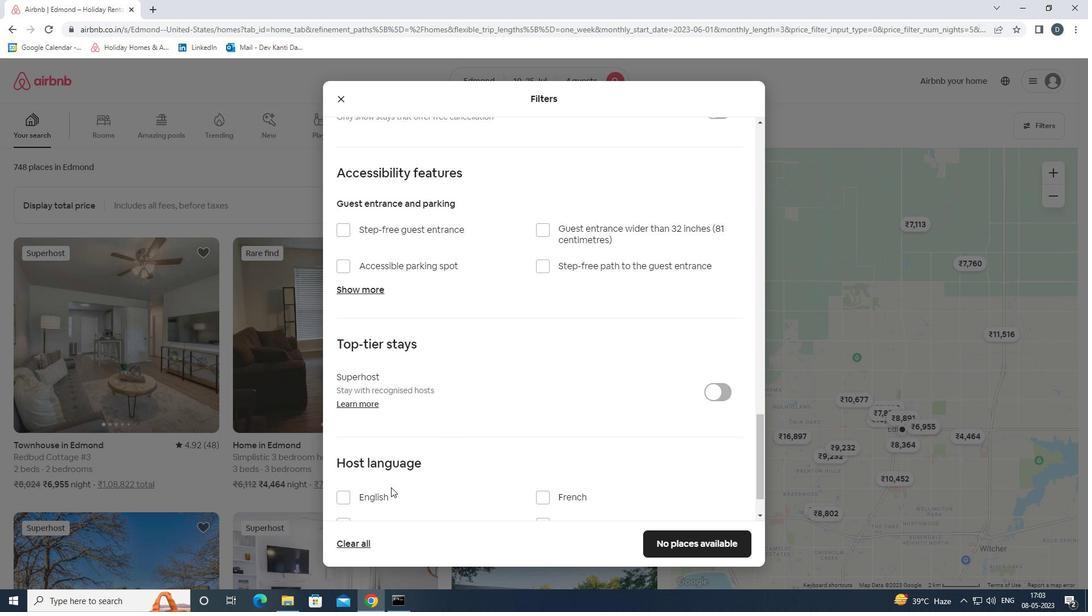 
Action: Mouse pressed left at (382, 495)
Screenshot: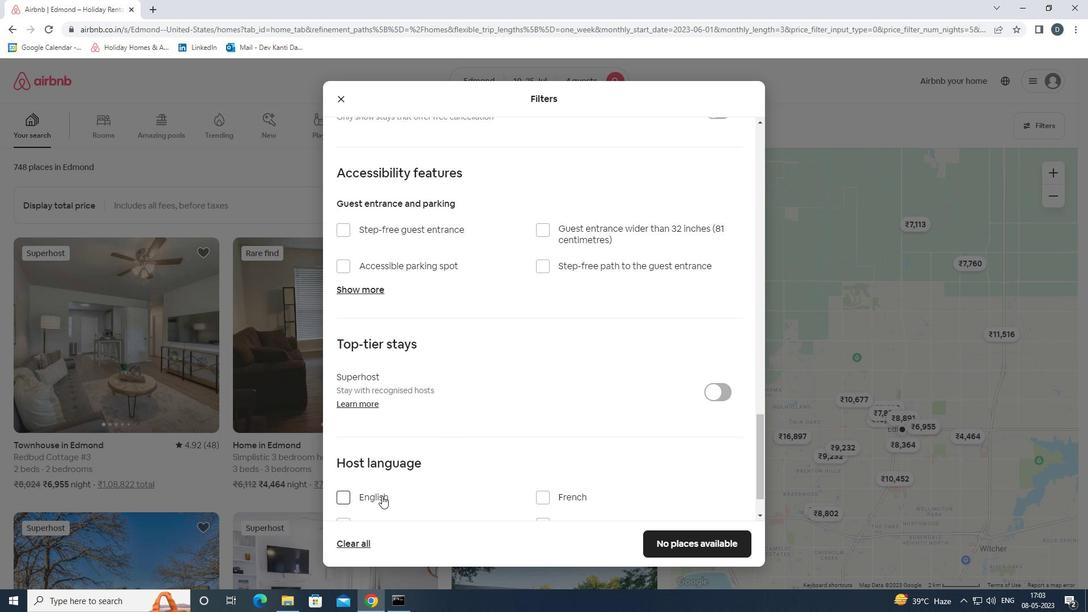 
Action: Mouse moved to (716, 541)
Screenshot: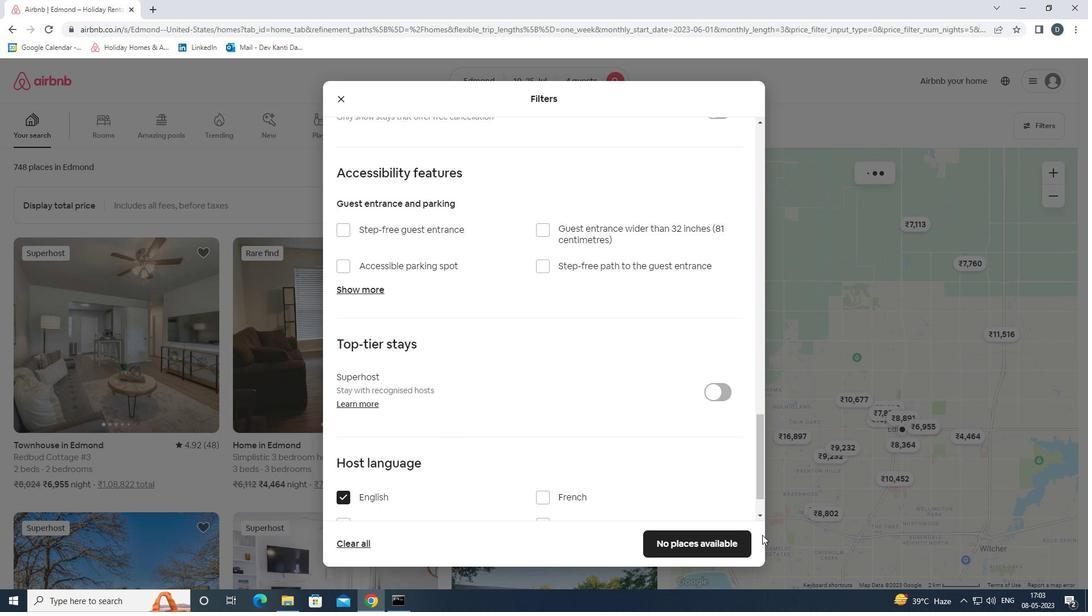 
Action: Mouse pressed left at (716, 541)
Screenshot: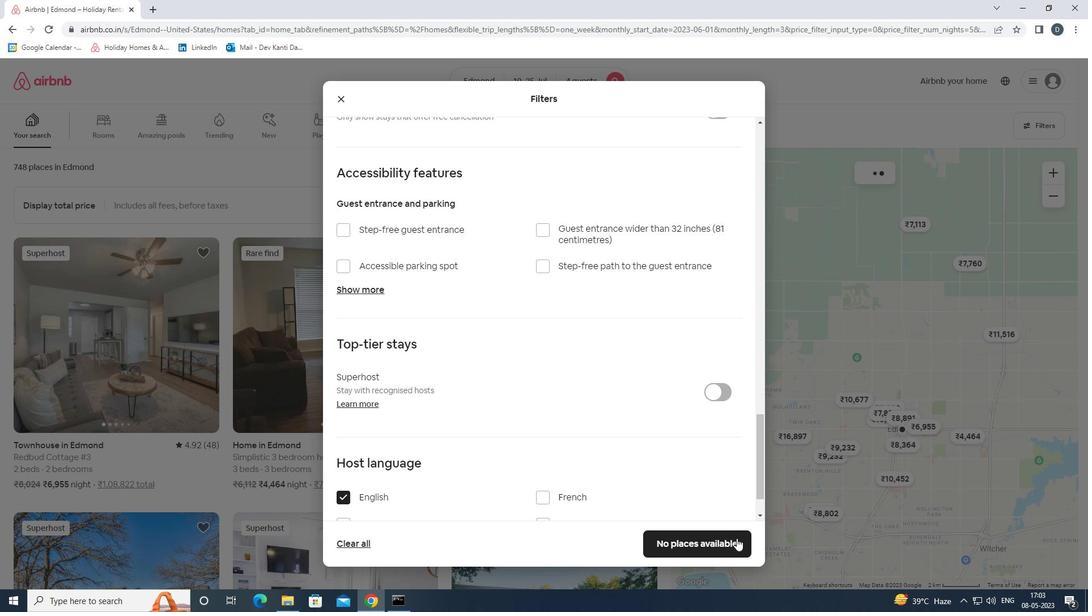 
Action: Mouse moved to (662, 387)
Screenshot: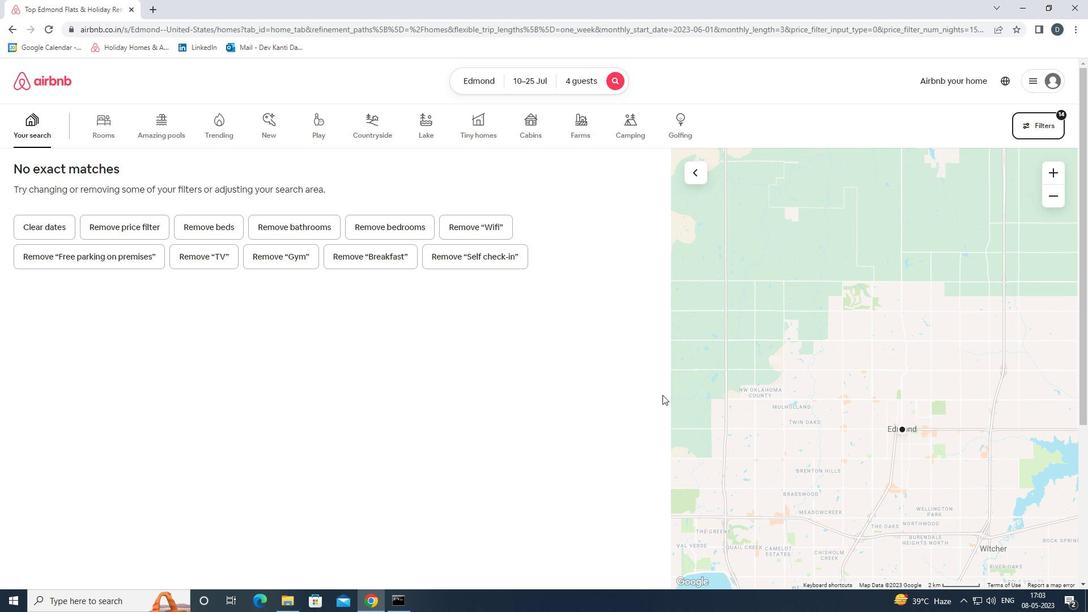 
